 Task: Look for space in Gundlupet, India from 1st July, 2023 to 3rd July, 2023 for 1 adult in price range Rs.5000 to Rs.15000. Place can be private room with 1  bedroom having 1 bed and 1 bathroom. Property type can be house, flat, guest house, hotel. Amenities needed are: wifi, washing machine. Booking option can be shelf check-in. Required host language is English.
Action: Mouse moved to (426, 102)
Screenshot: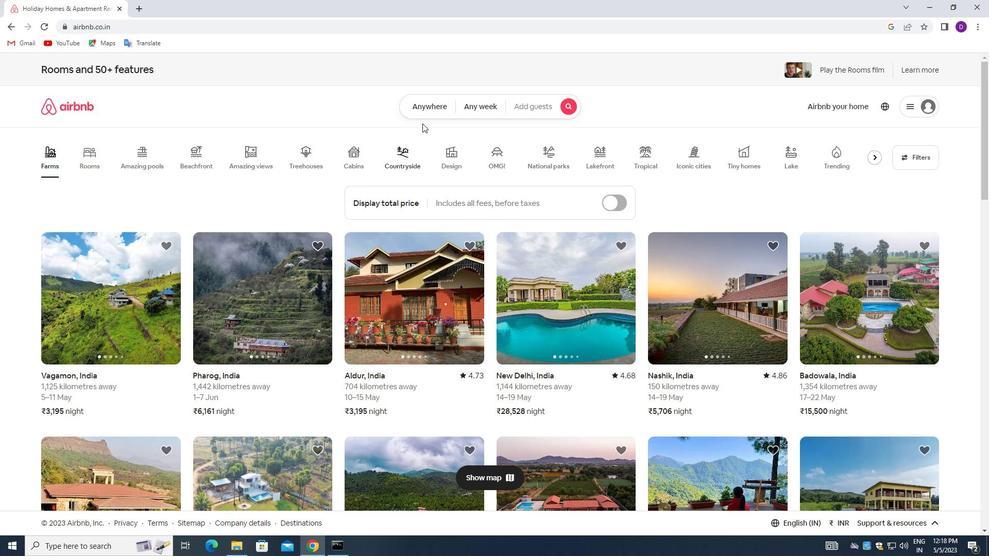 
Action: Mouse pressed left at (426, 102)
Screenshot: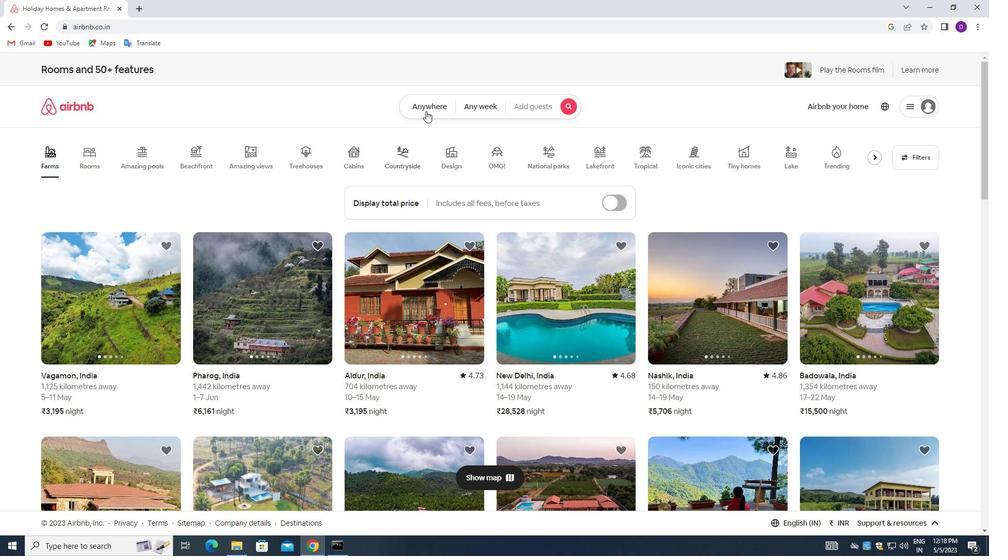 
Action: Mouse moved to (407, 144)
Screenshot: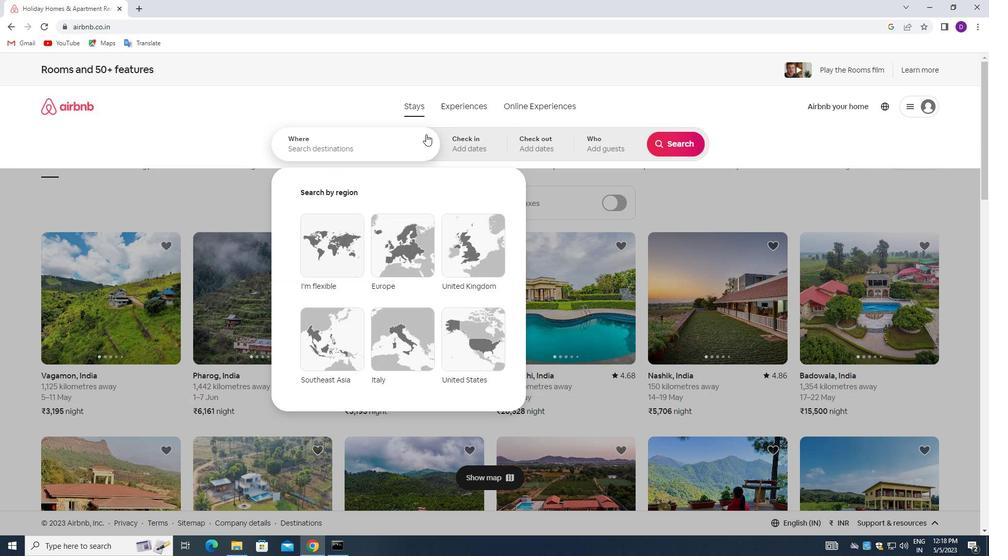 
Action: Mouse pressed left at (407, 144)
Screenshot: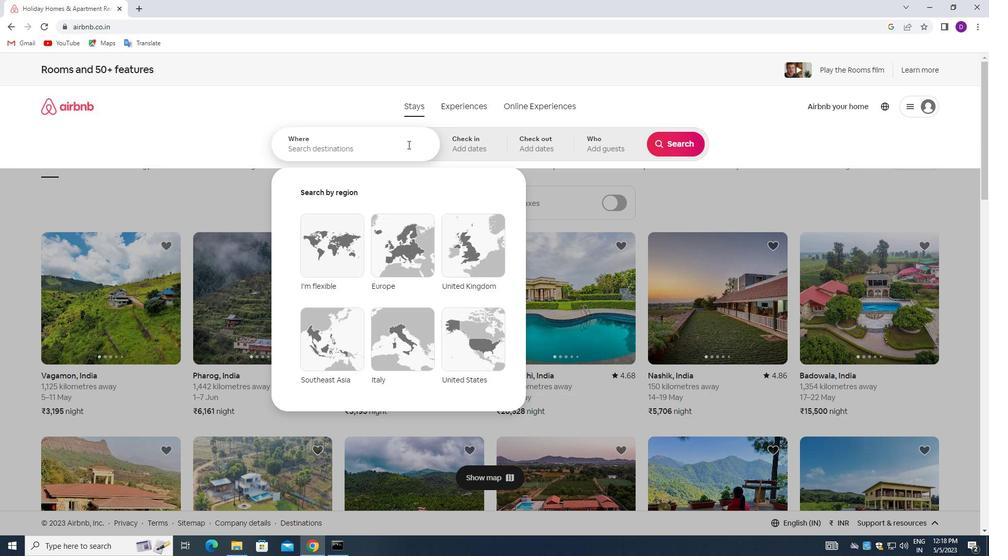 
Action: Mouse moved to (195, 129)
Screenshot: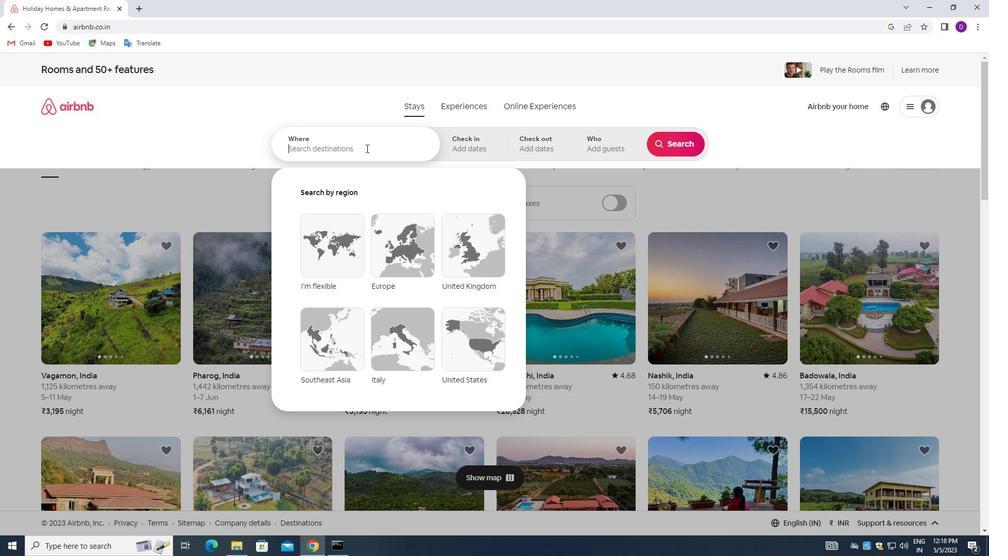 
Action: Key pressed <Key.shift_r>Gundlupet,<Key.space><Key.shift>INDIA<Key.enter>
Screenshot: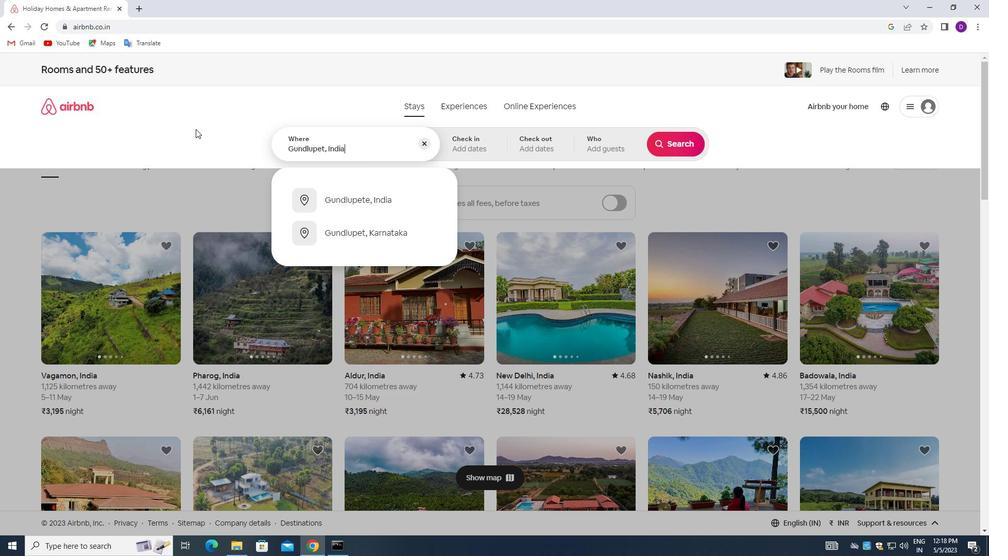 
Action: Mouse moved to (673, 233)
Screenshot: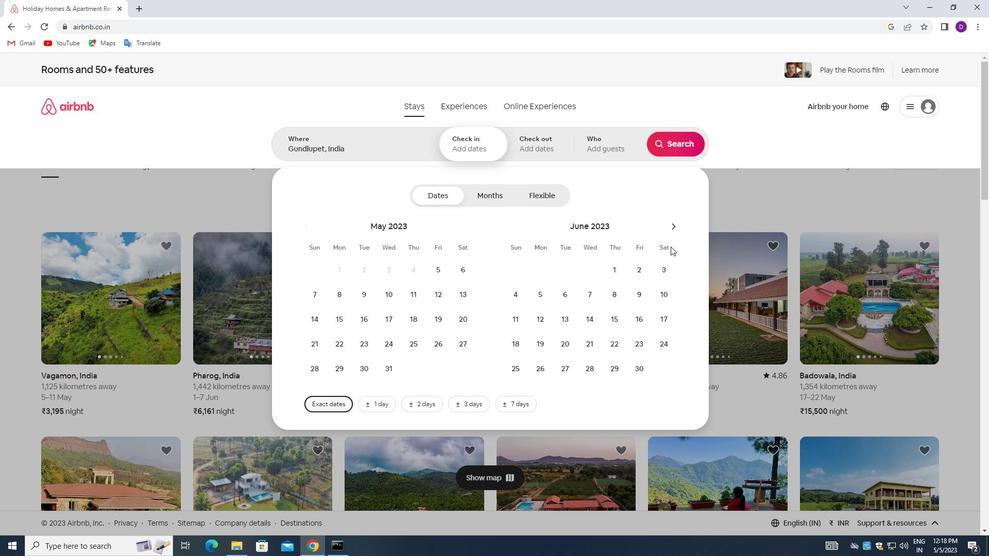 
Action: Mouse pressed left at (673, 233)
Screenshot: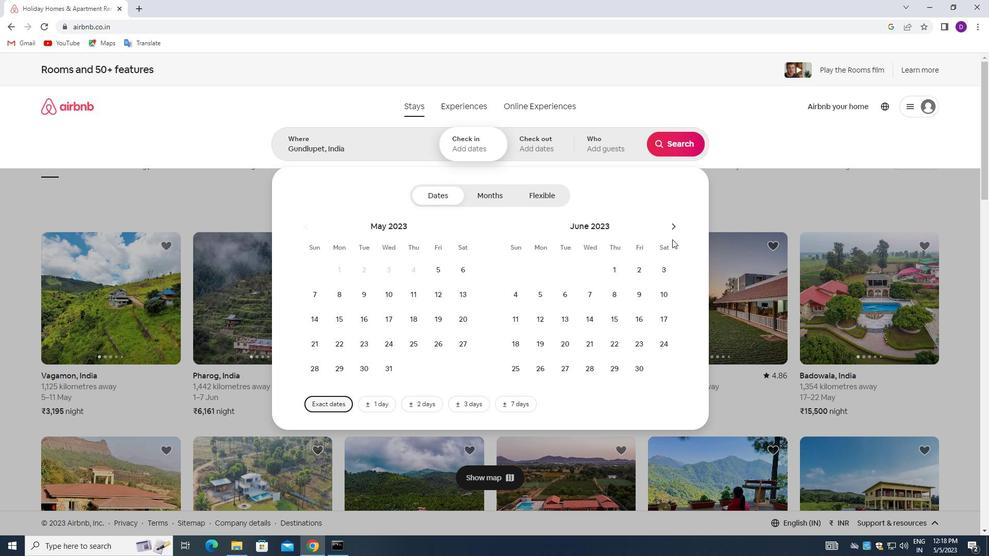 
Action: Mouse moved to (667, 262)
Screenshot: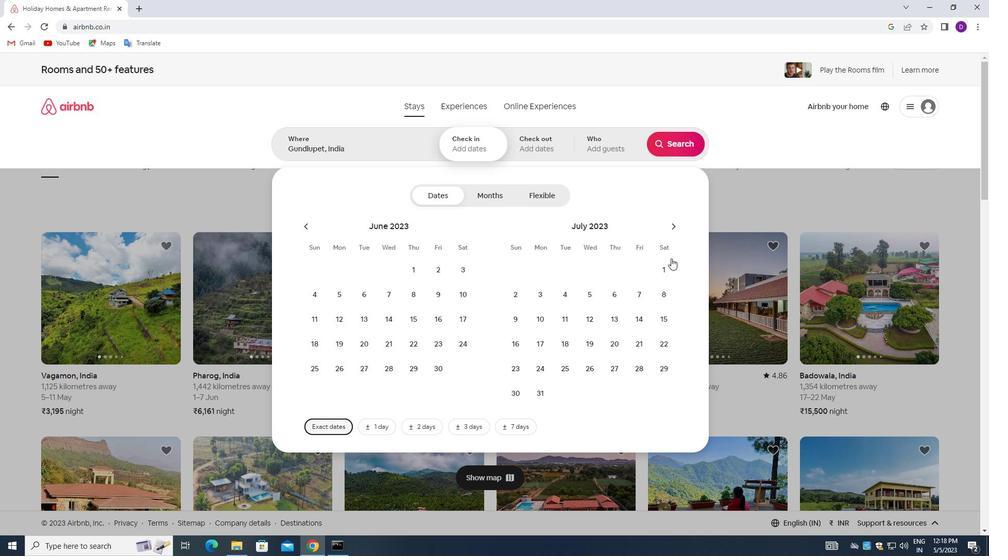 
Action: Mouse pressed left at (667, 262)
Screenshot: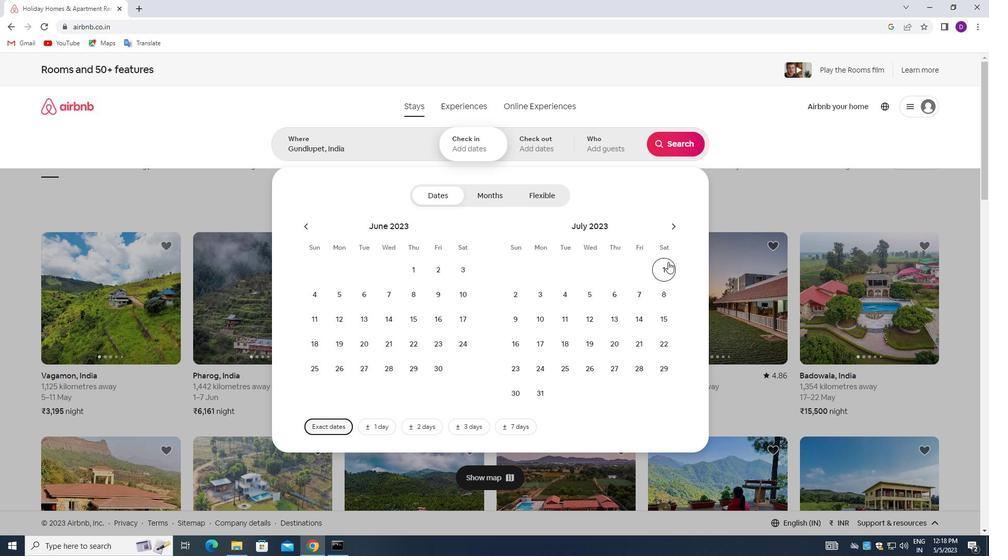 
Action: Mouse moved to (548, 294)
Screenshot: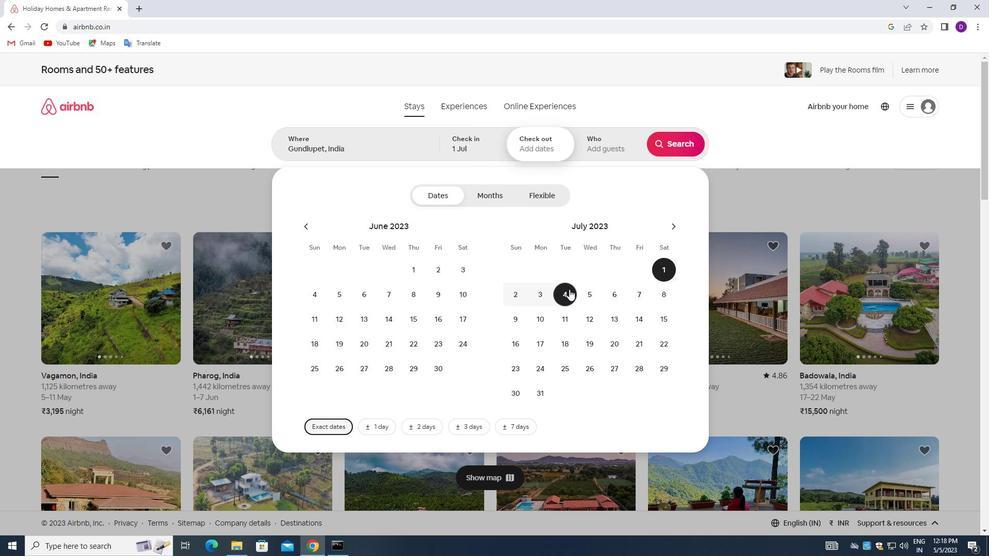 
Action: Mouse pressed left at (548, 294)
Screenshot: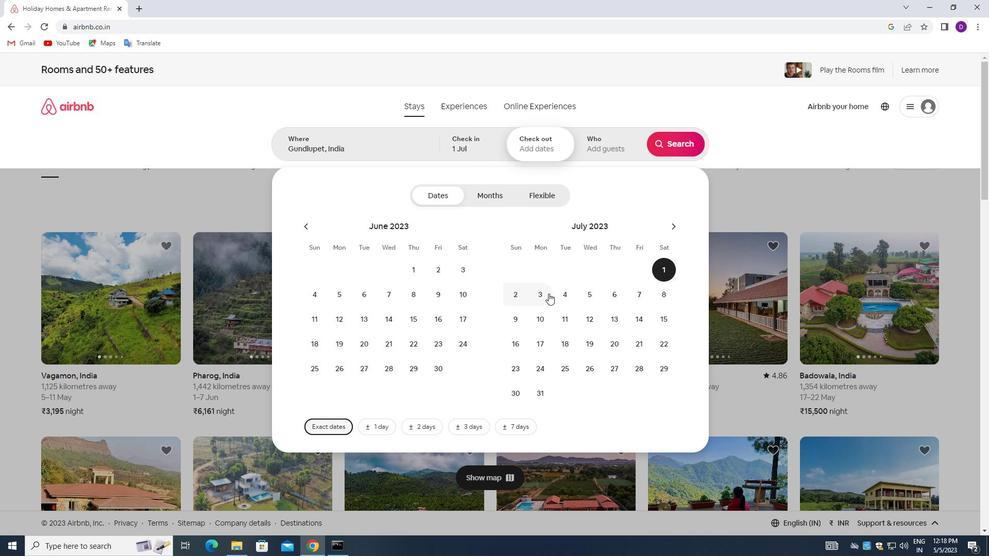 
Action: Mouse moved to (597, 146)
Screenshot: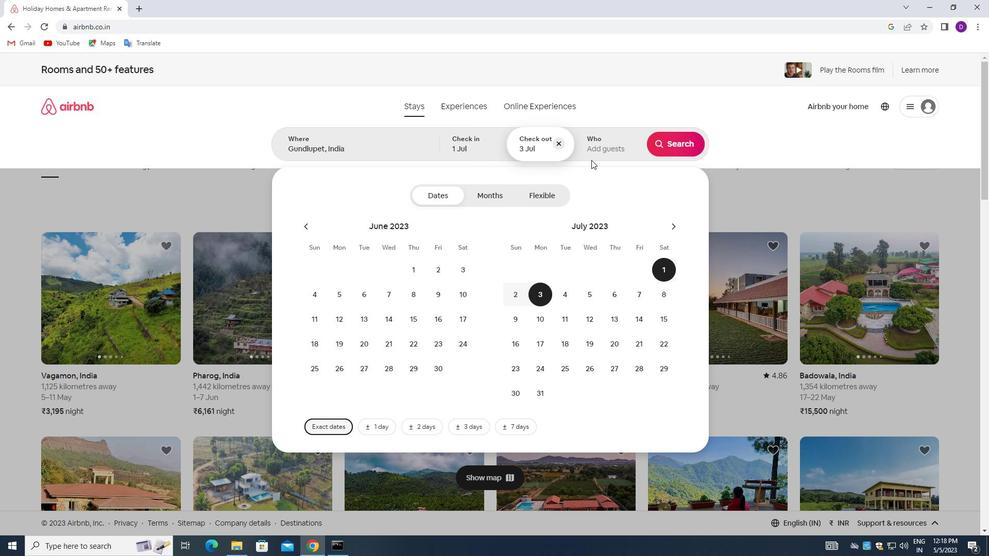 
Action: Mouse pressed left at (597, 146)
Screenshot: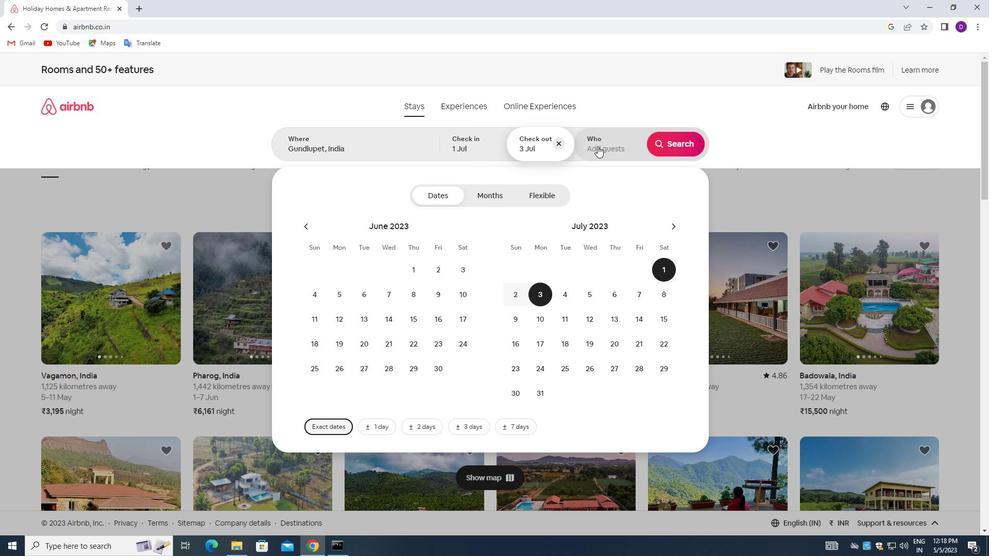 
Action: Mouse moved to (680, 202)
Screenshot: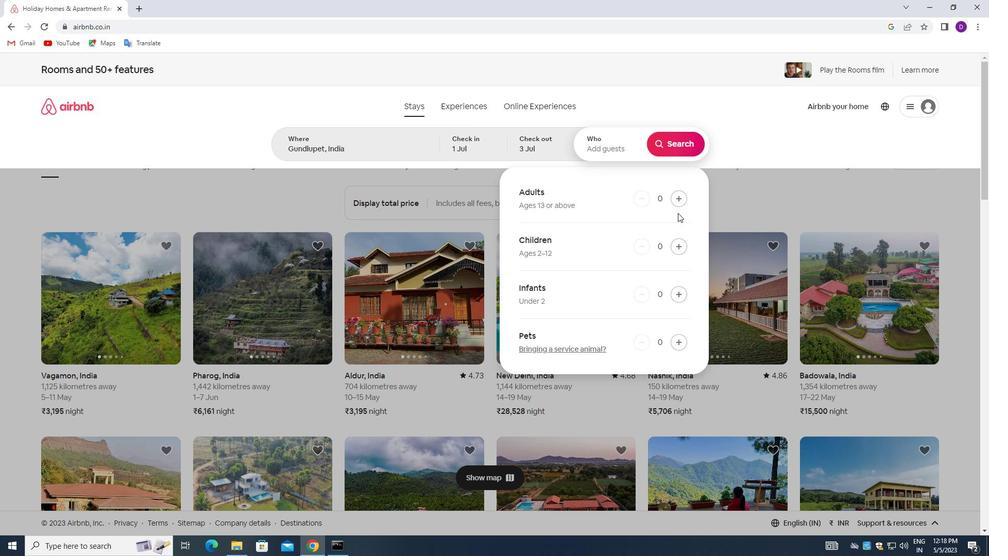 
Action: Mouse pressed left at (680, 202)
Screenshot: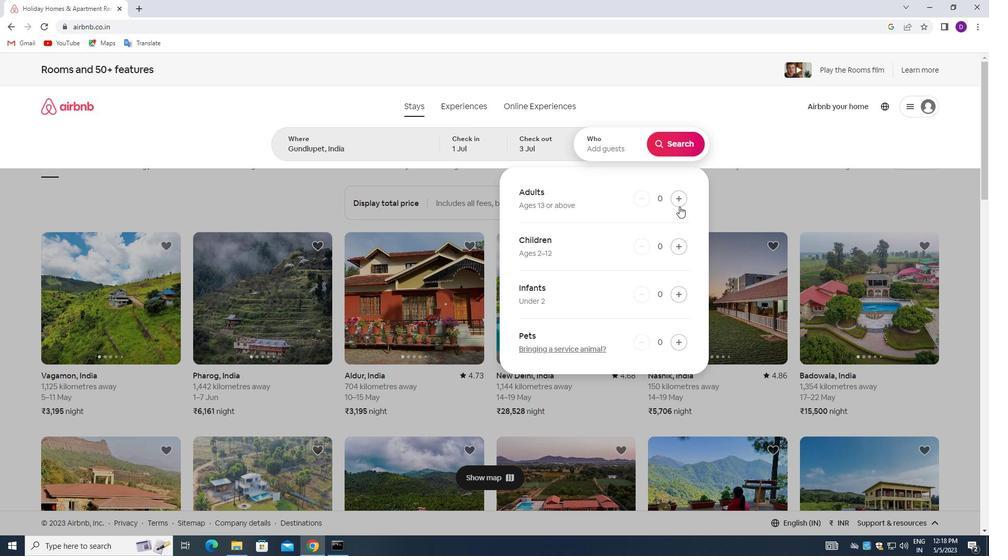 
Action: Mouse moved to (682, 139)
Screenshot: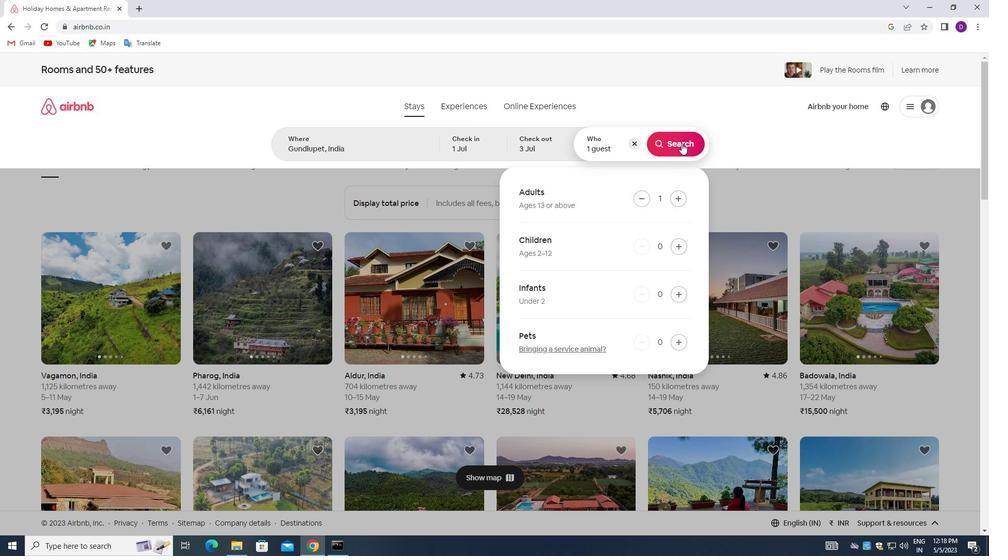 
Action: Mouse pressed left at (682, 139)
Screenshot: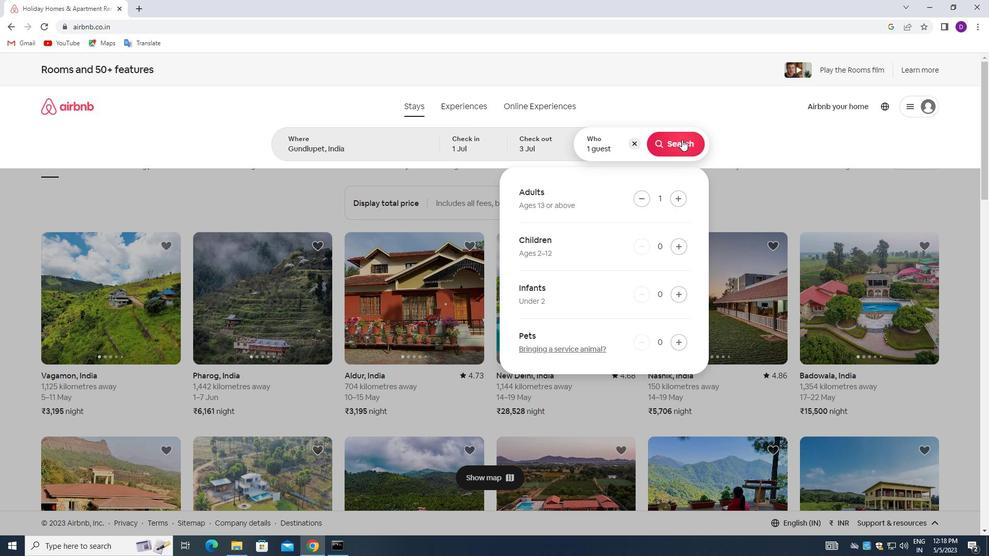 
Action: Mouse moved to (938, 111)
Screenshot: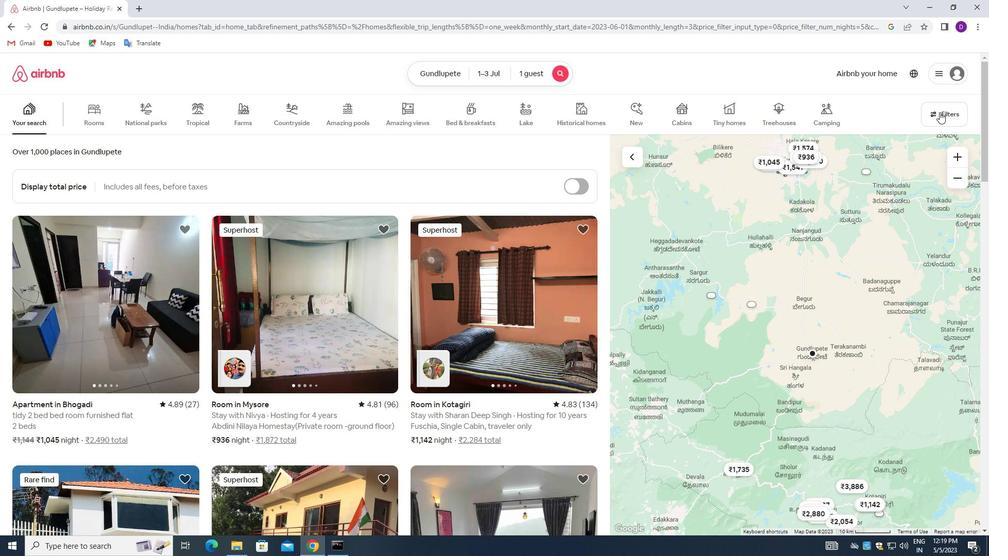 
Action: Mouse pressed left at (938, 111)
Screenshot: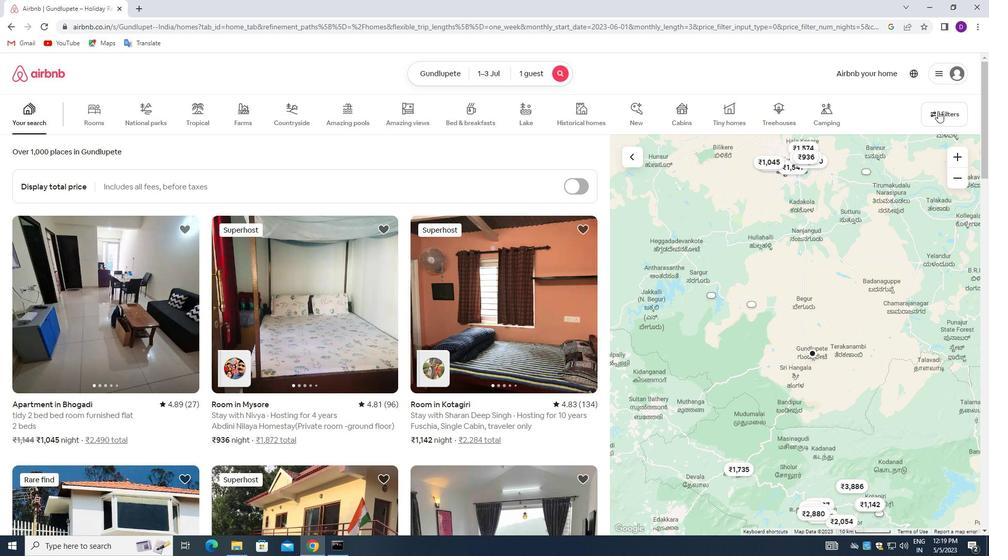 
Action: Mouse moved to (363, 369)
Screenshot: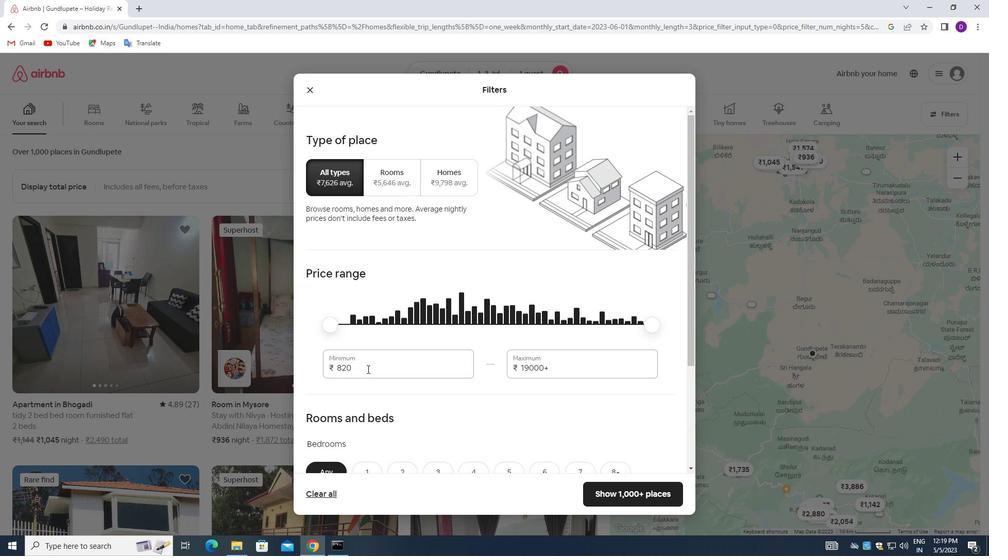 
Action: Mouse pressed left at (363, 369)
Screenshot: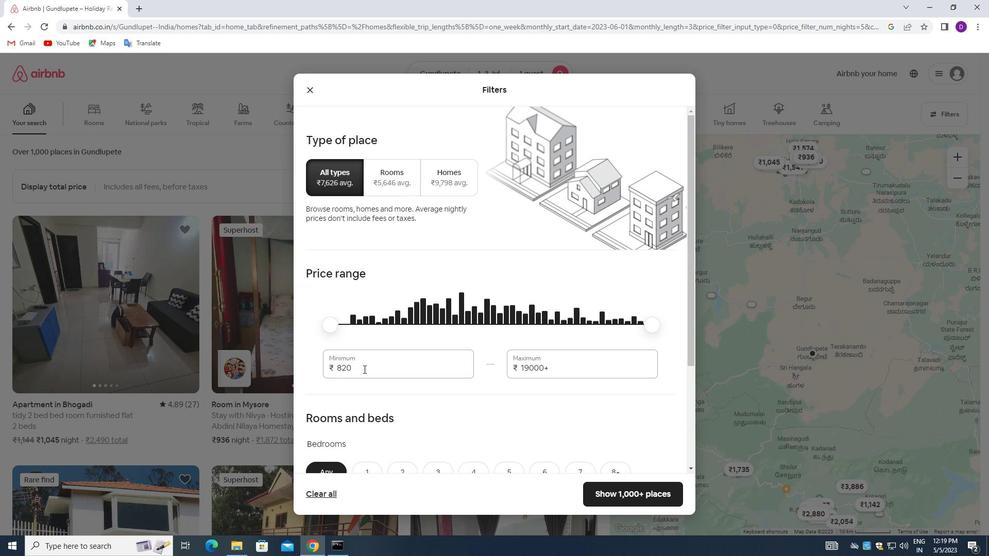 
Action: Mouse pressed left at (363, 369)
Screenshot: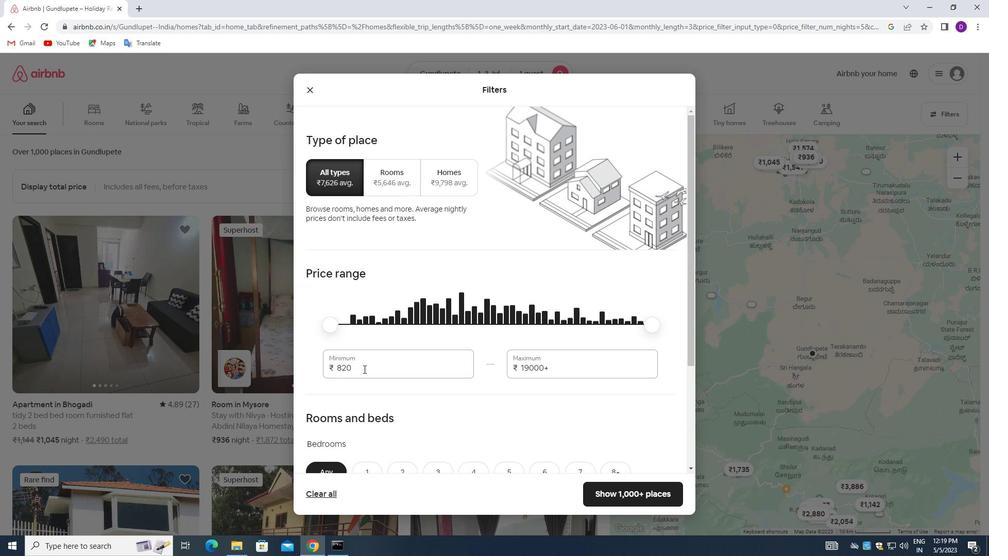 
Action: Key pressed 5000<Key.tab>15000
Screenshot: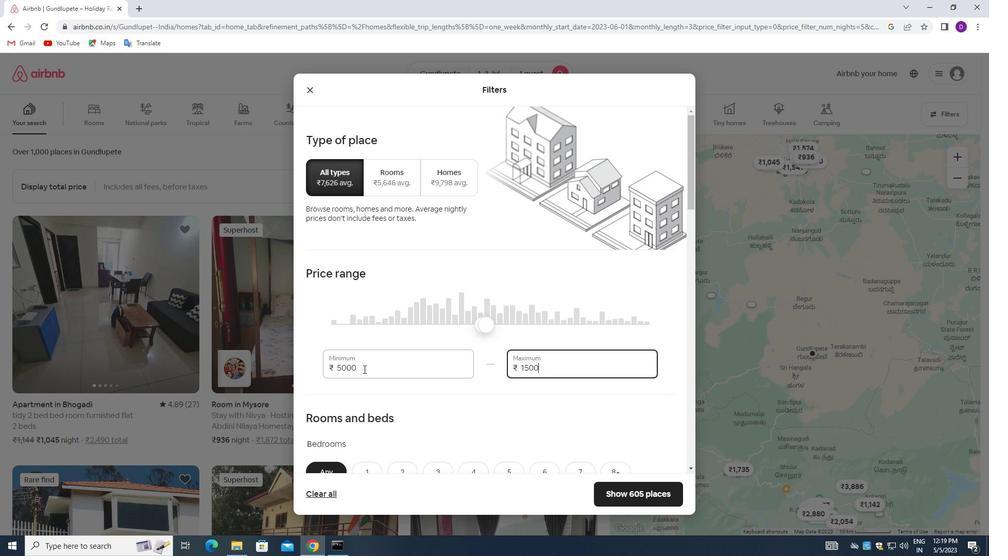 
Action: Mouse moved to (476, 402)
Screenshot: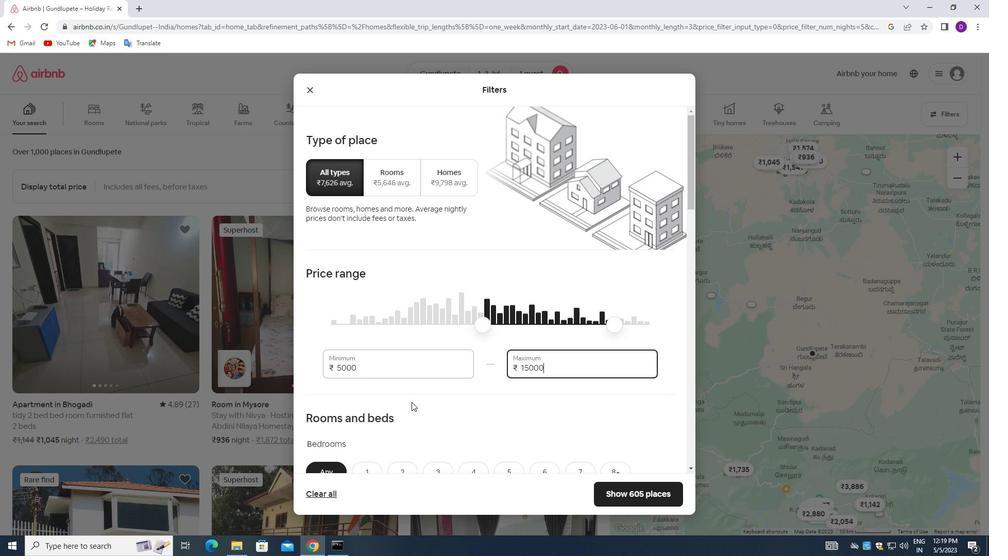
Action: Mouse scrolled (476, 401) with delta (0, 0)
Screenshot: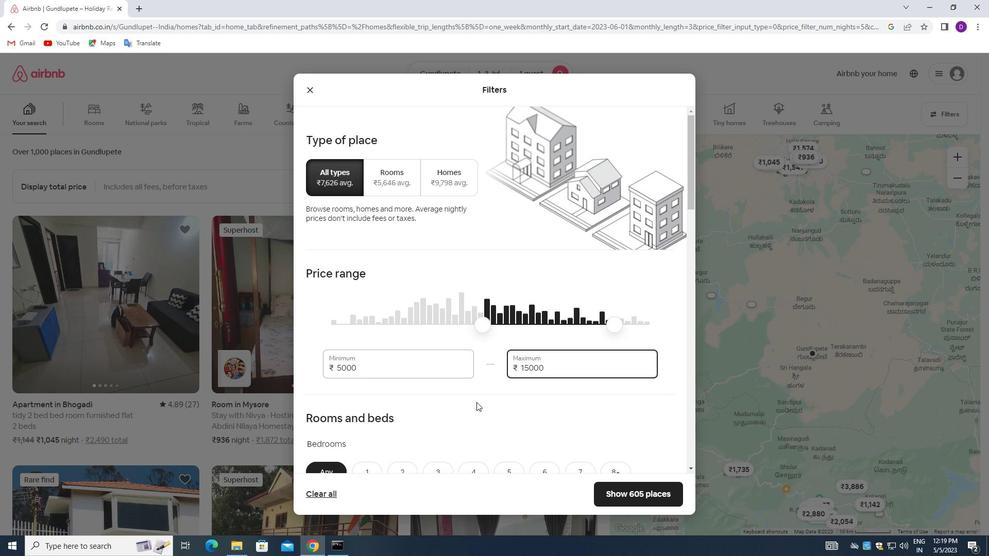
Action: Mouse moved to (477, 402)
Screenshot: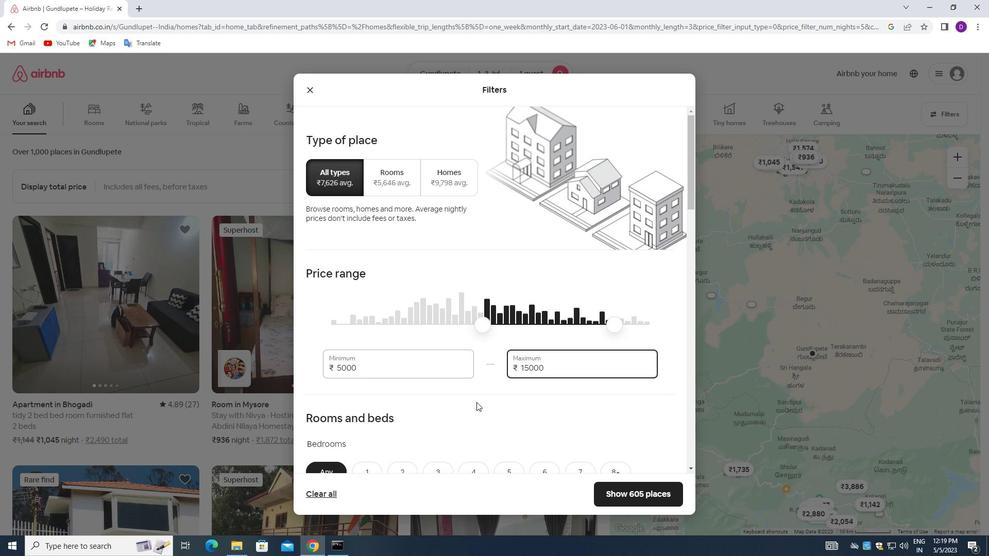 
Action: Mouse scrolled (477, 401) with delta (0, 0)
Screenshot: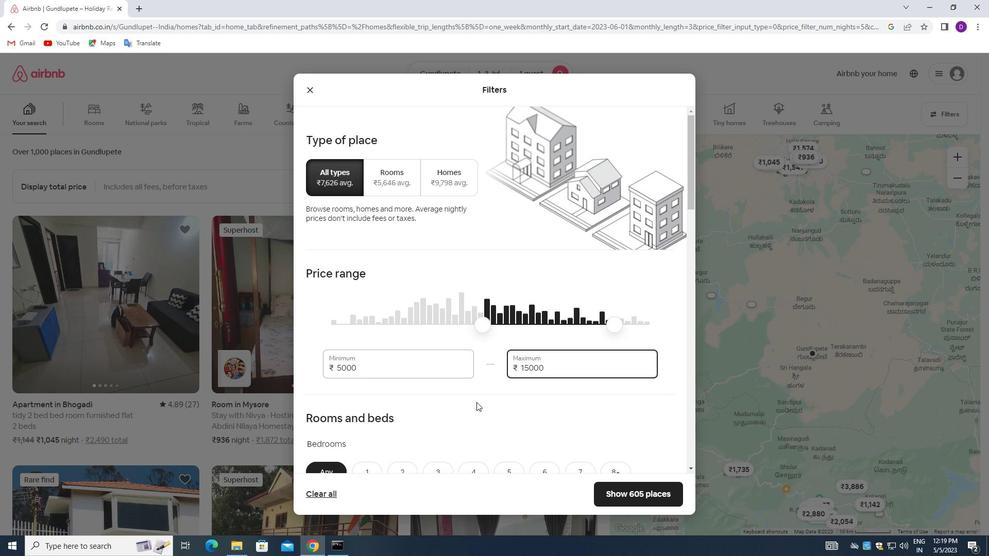 
Action: Mouse moved to (380, 378)
Screenshot: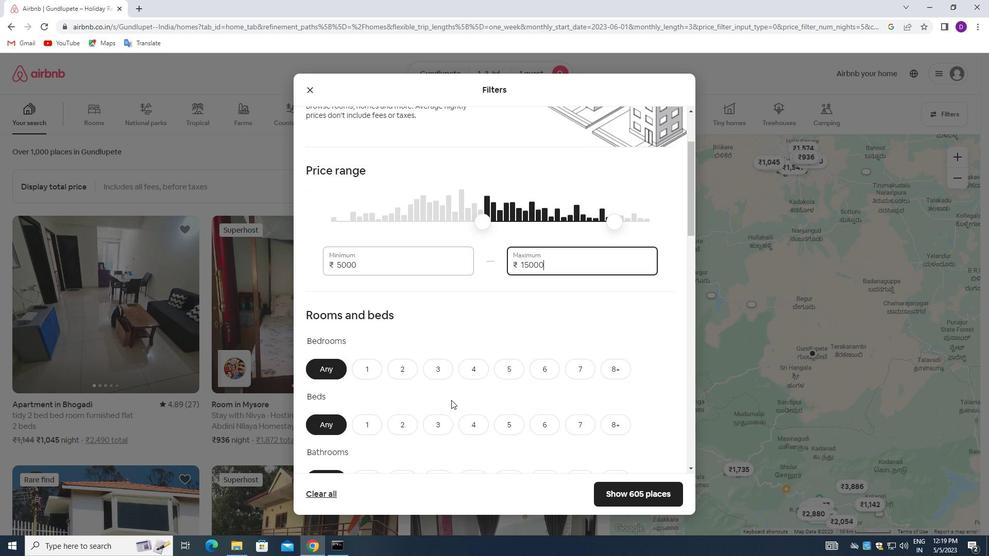 
Action: Mouse scrolled (380, 377) with delta (0, 0)
Screenshot: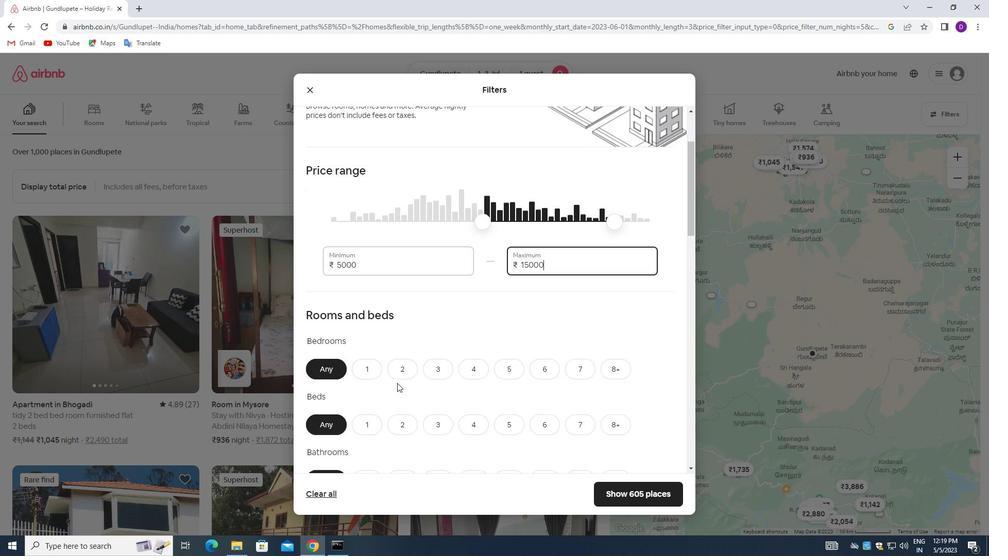 
Action: Mouse moved to (365, 314)
Screenshot: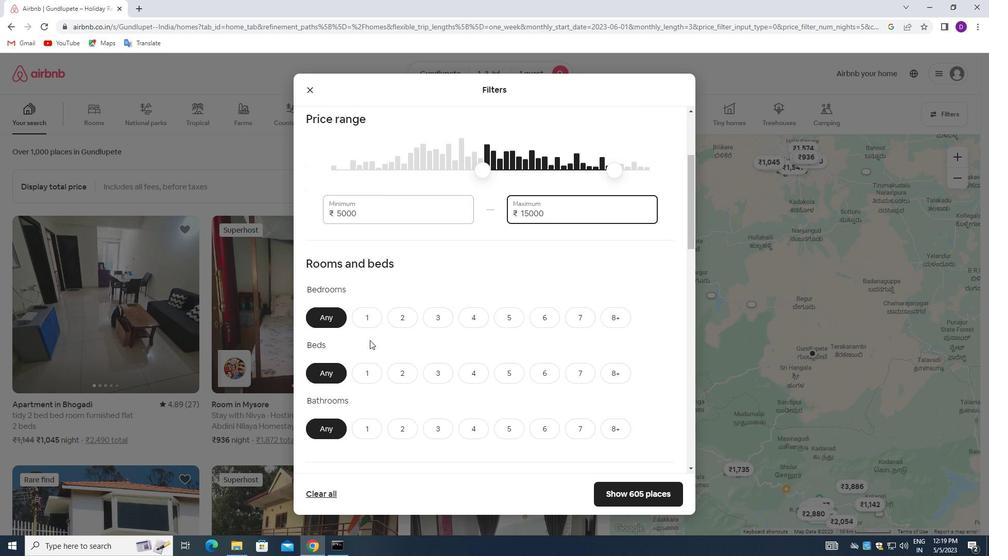 
Action: Mouse pressed left at (365, 314)
Screenshot: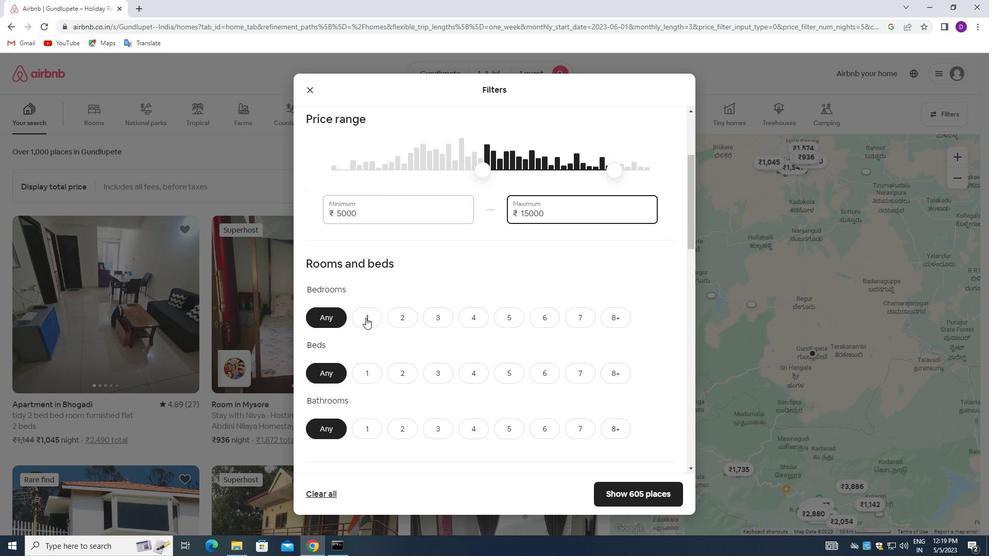 
Action: Mouse moved to (373, 373)
Screenshot: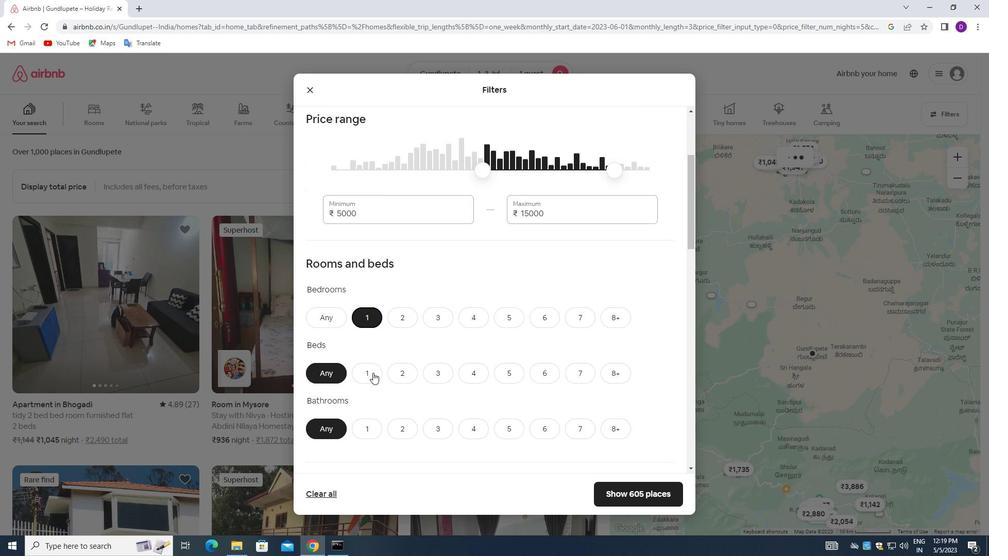 
Action: Mouse pressed left at (373, 373)
Screenshot: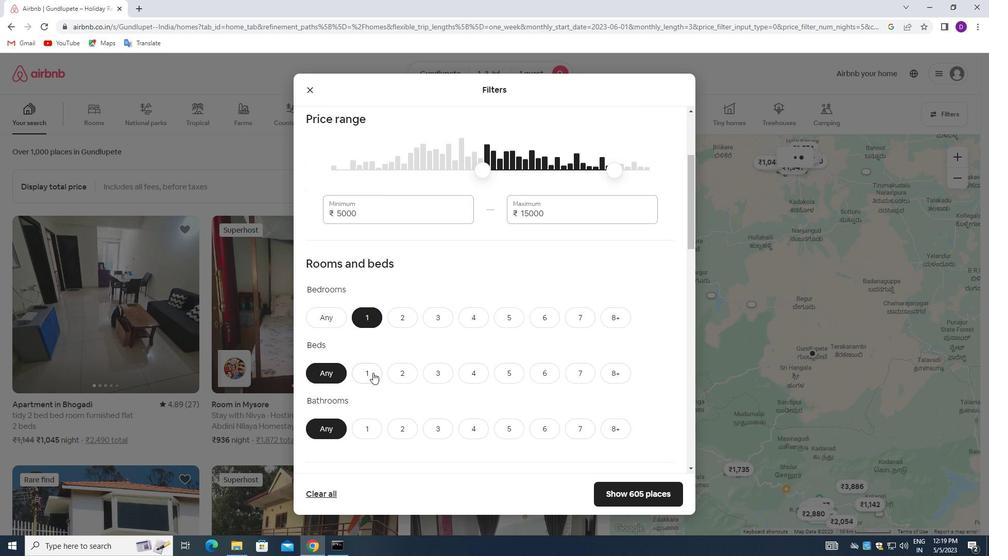 
Action: Mouse moved to (369, 431)
Screenshot: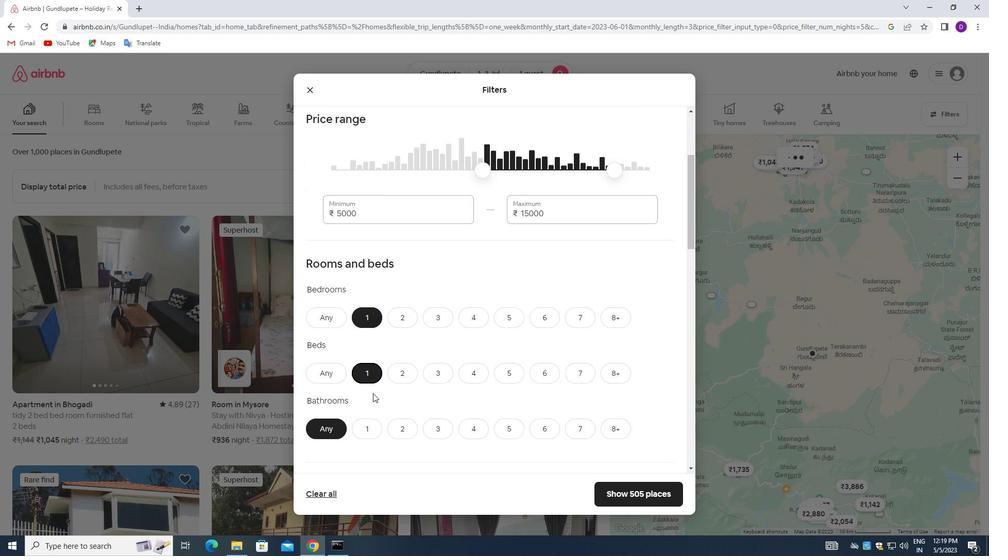 
Action: Mouse pressed left at (369, 431)
Screenshot: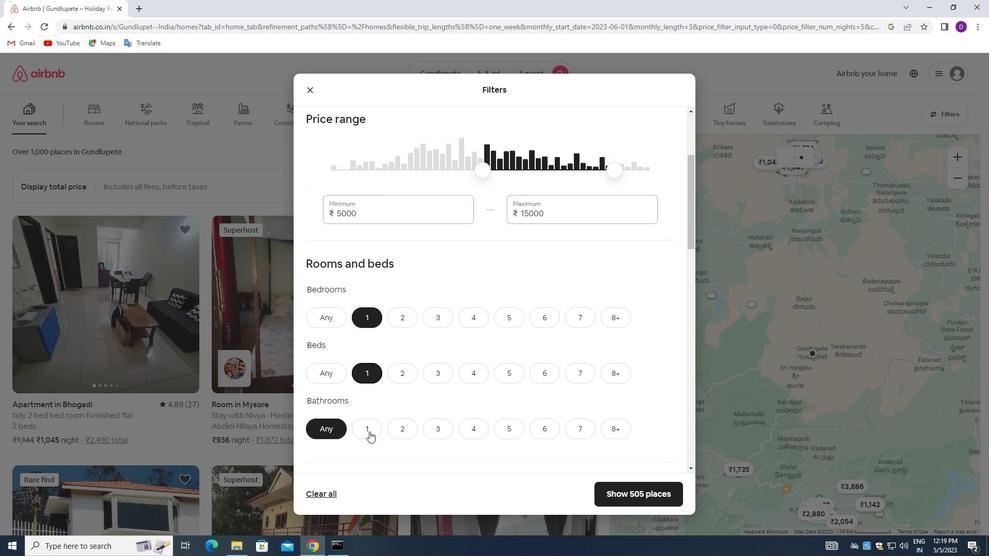 
Action: Mouse moved to (462, 328)
Screenshot: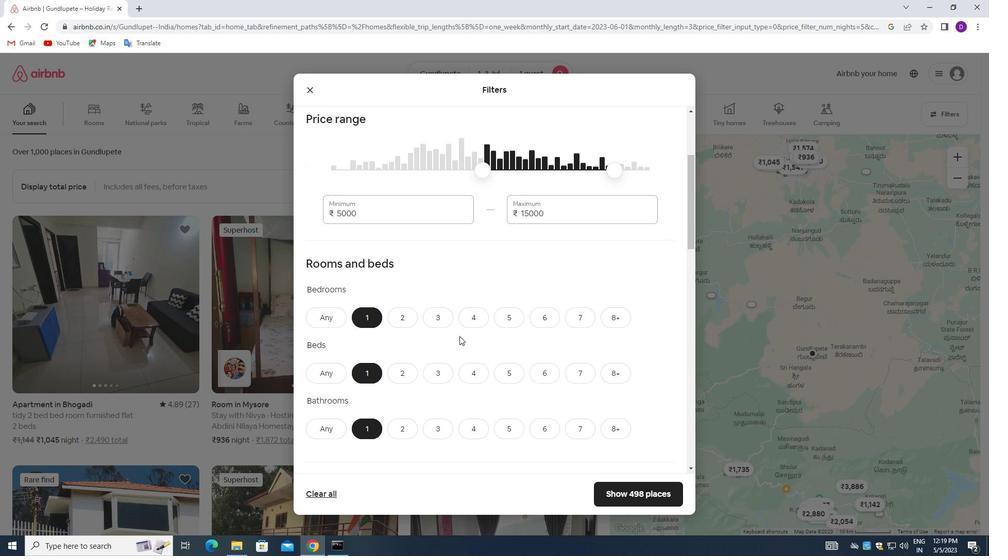 
Action: Mouse scrolled (462, 327) with delta (0, 0)
Screenshot: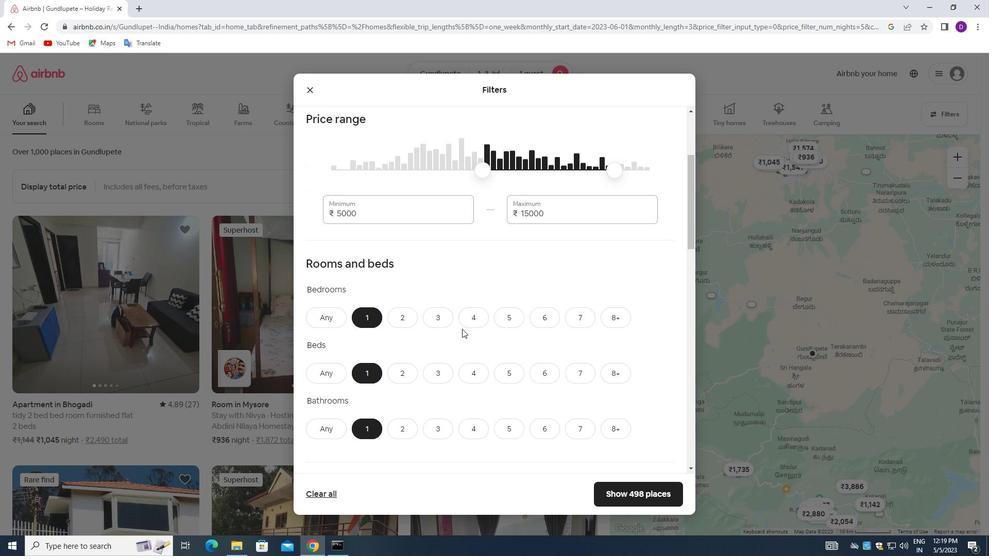 
Action: Mouse scrolled (462, 327) with delta (0, 0)
Screenshot: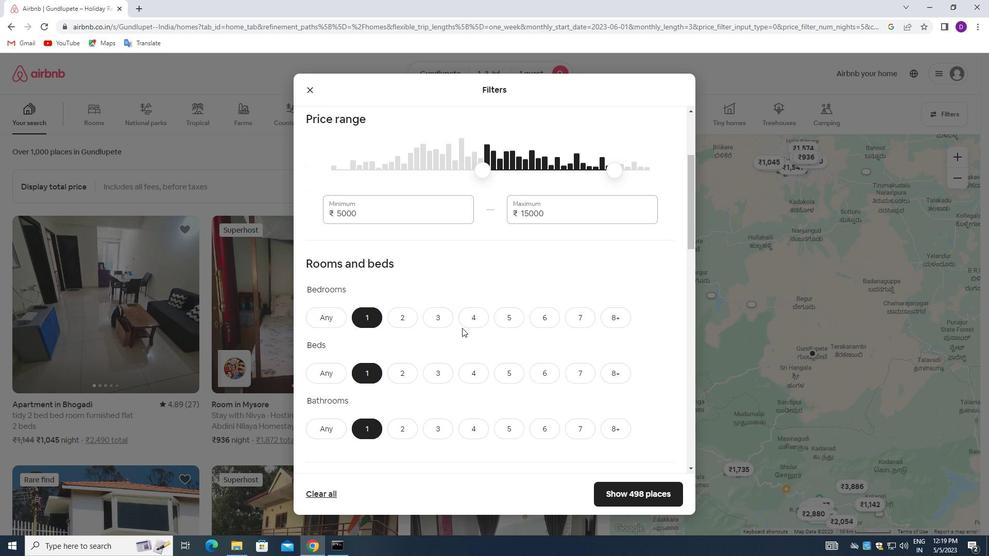 
Action: Mouse moved to (456, 319)
Screenshot: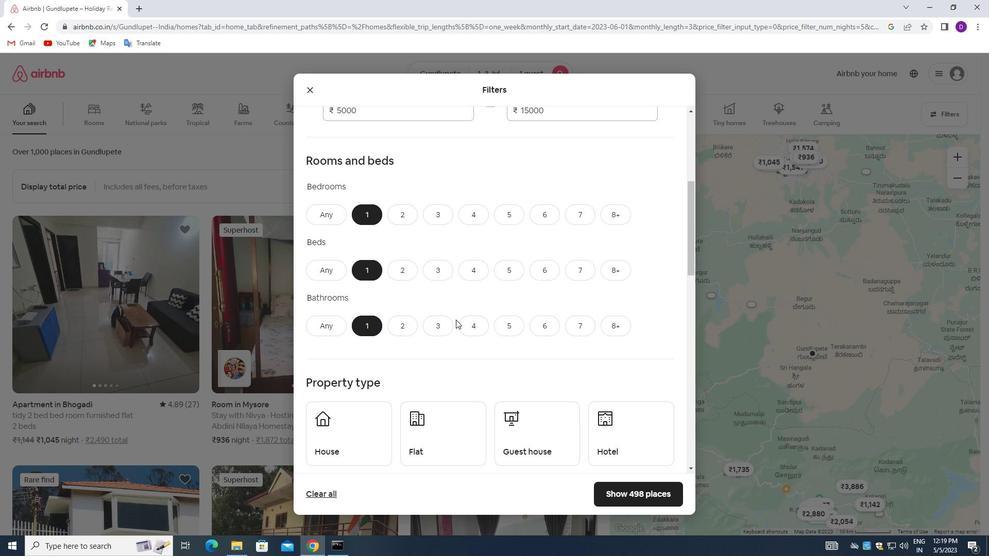 
Action: Mouse scrolled (456, 319) with delta (0, 0)
Screenshot: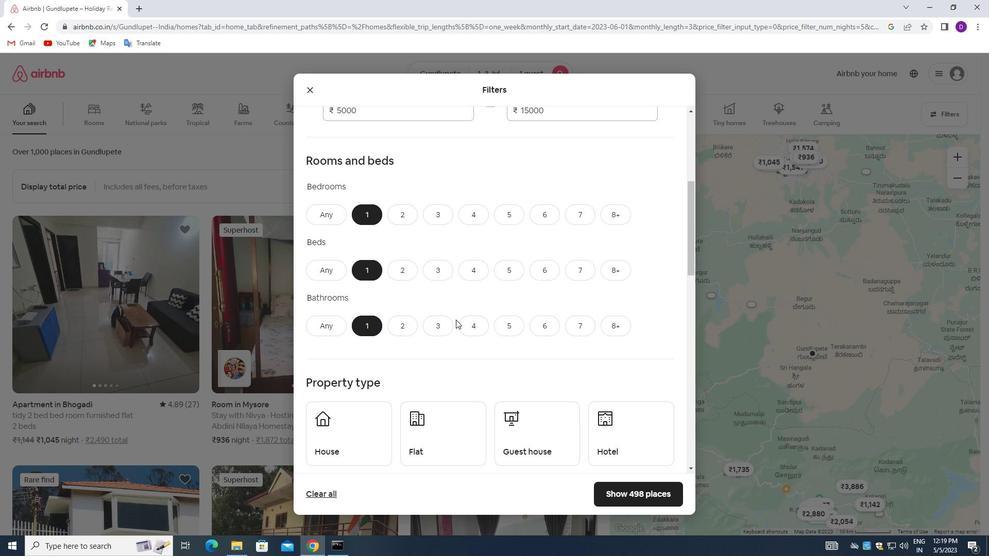 
Action: Mouse scrolled (456, 319) with delta (0, 0)
Screenshot: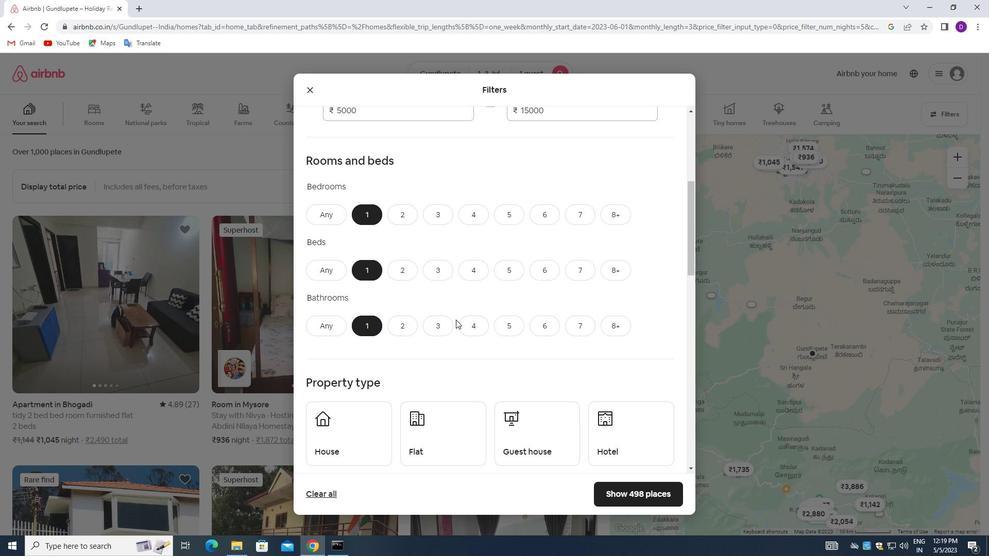 
Action: Mouse moved to (365, 323)
Screenshot: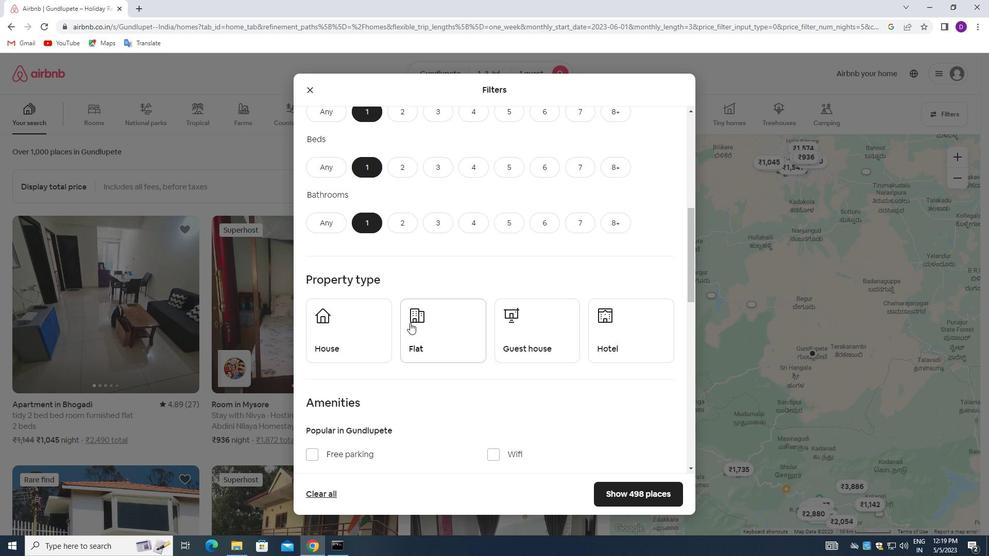 
Action: Mouse pressed left at (365, 323)
Screenshot: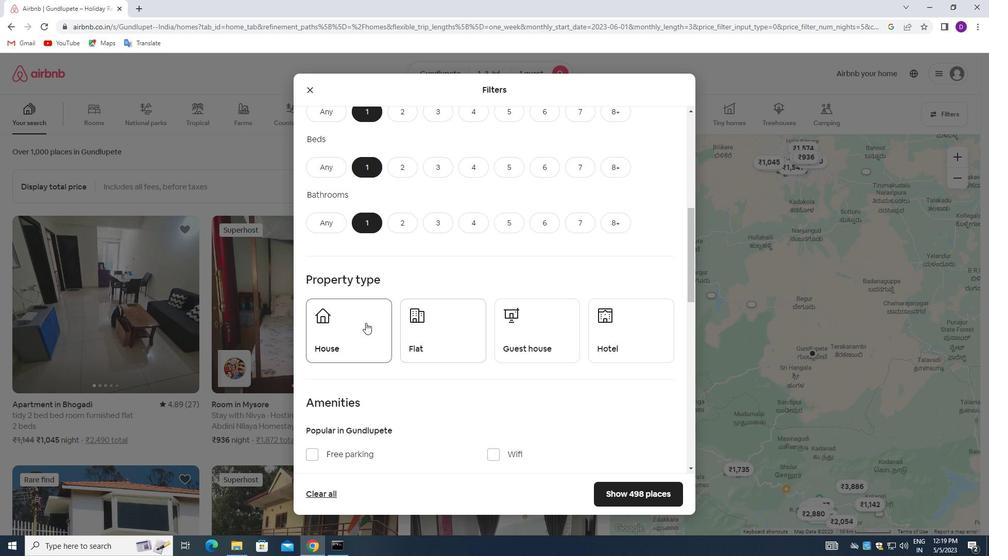 
Action: Mouse moved to (439, 330)
Screenshot: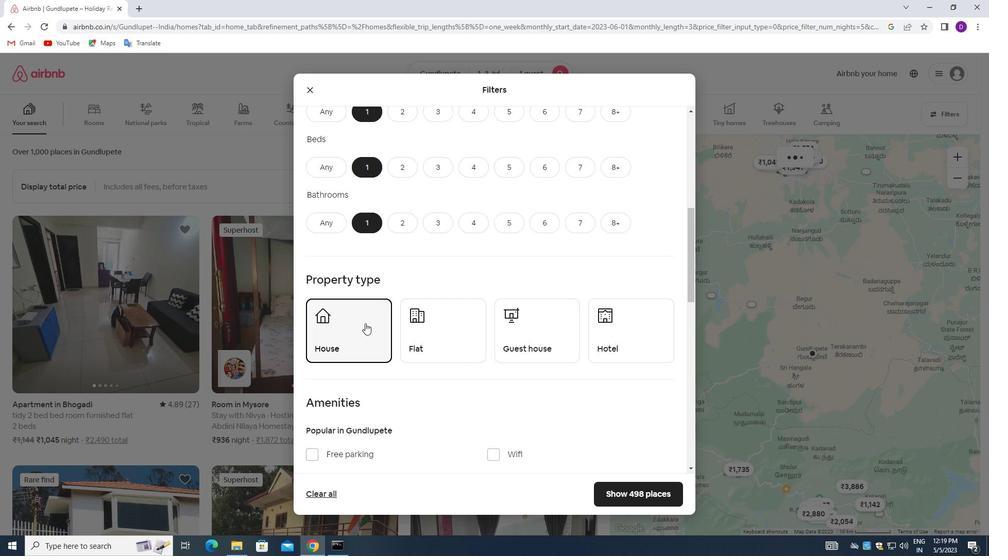 
Action: Mouse pressed left at (439, 330)
Screenshot: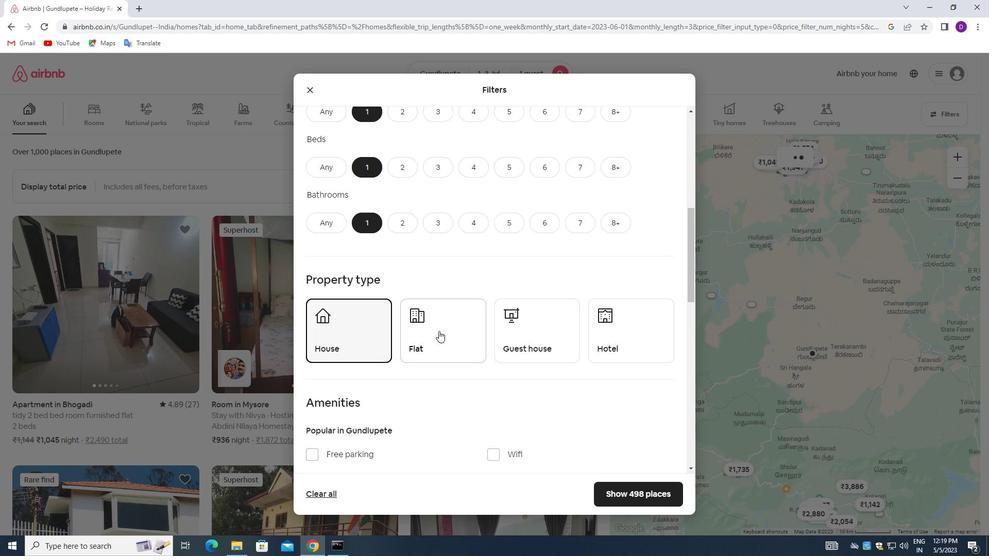 
Action: Mouse moved to (545, 326)
Screenshot: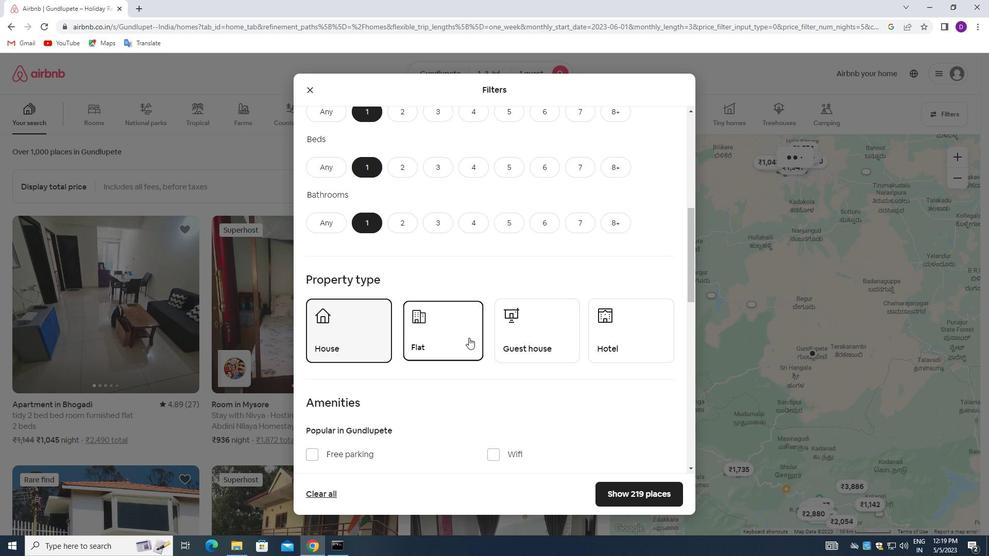 
Action: Mouse pressed left at (545, 326)
Screenshot: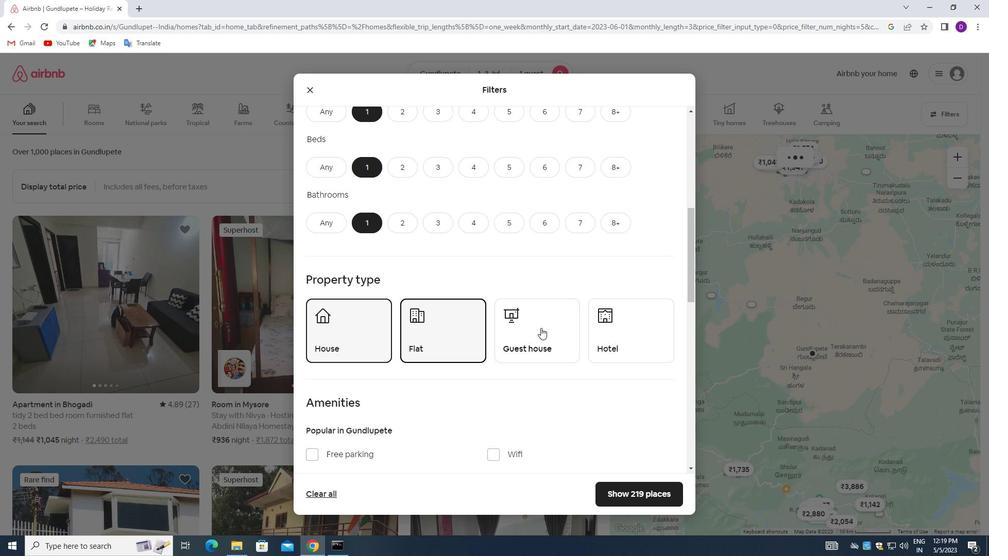 
Action: Mouse moved to (622, 328)
Screenshot: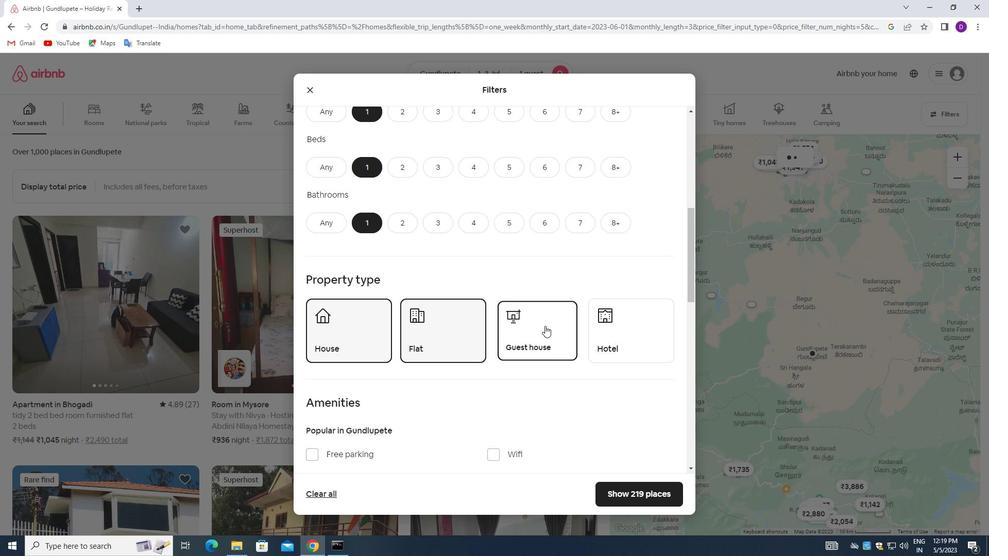 
Action: Mouse pressed left at (622, 328)
Screenshot: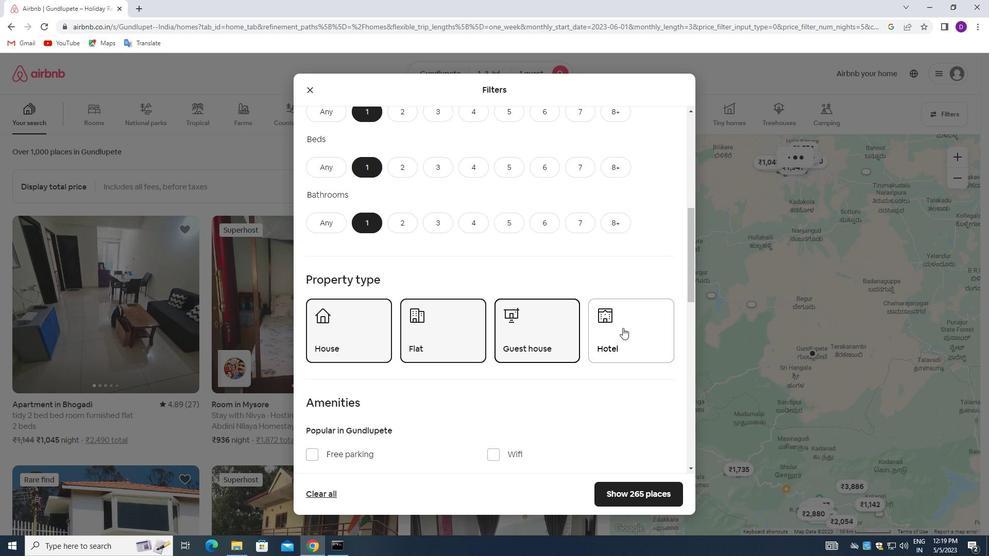 
Action: Mouse moved to (483, 349)
Screenshot: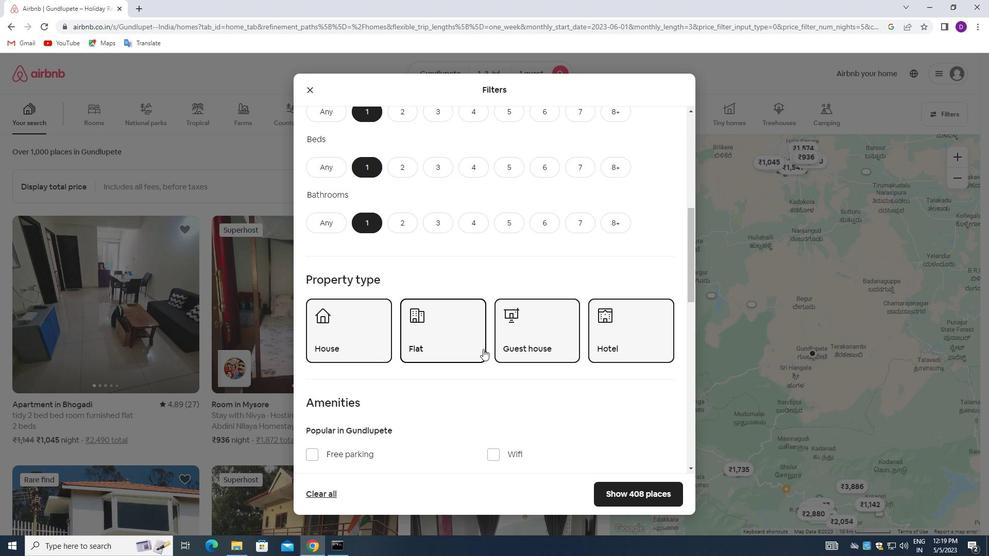 
Action: Mouse scrolled (483, 349) with delta (0, 0)
Screenshot: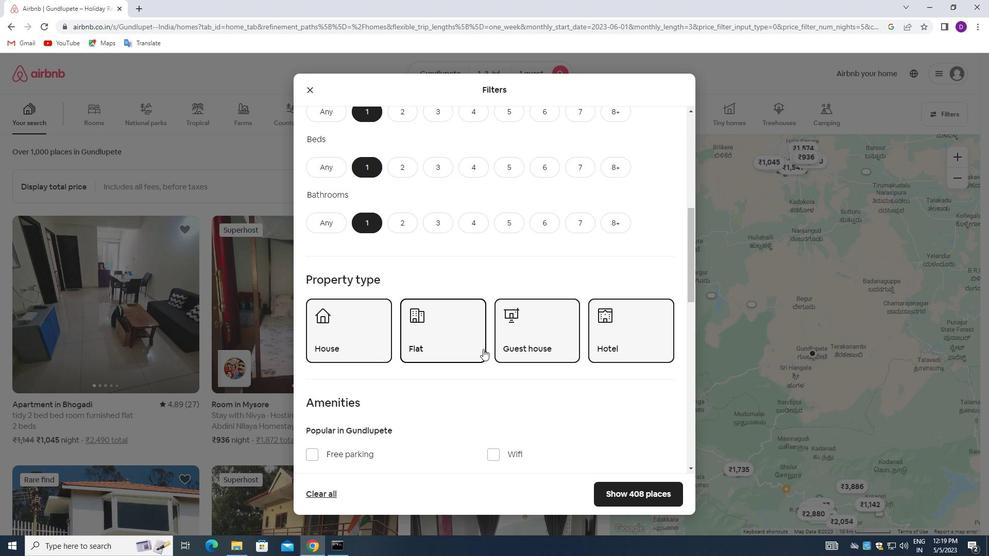 
Action: Mouse moved to (483, 353)
Screenshot: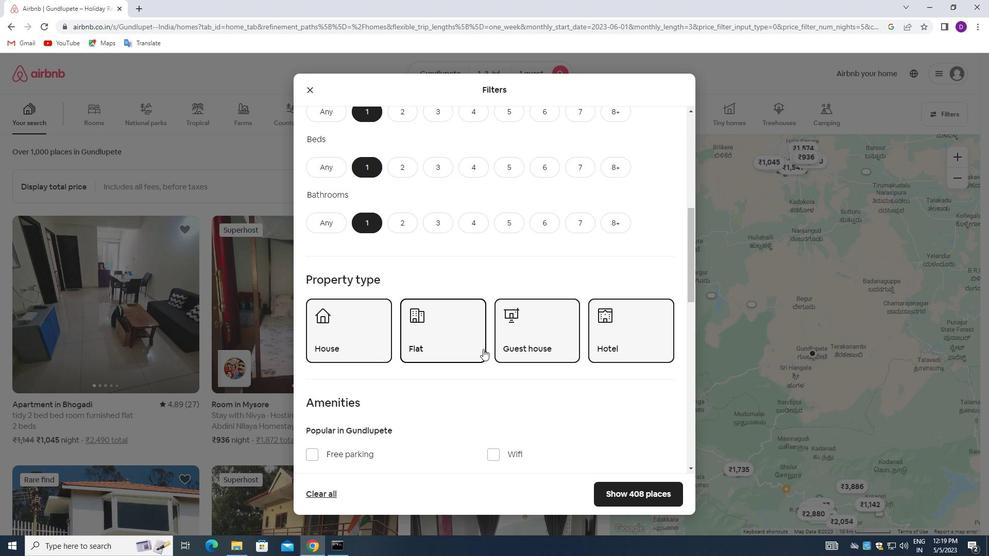 
Action: Mouse scrolled (483, 353) with delta (0, 0)
Screenshot: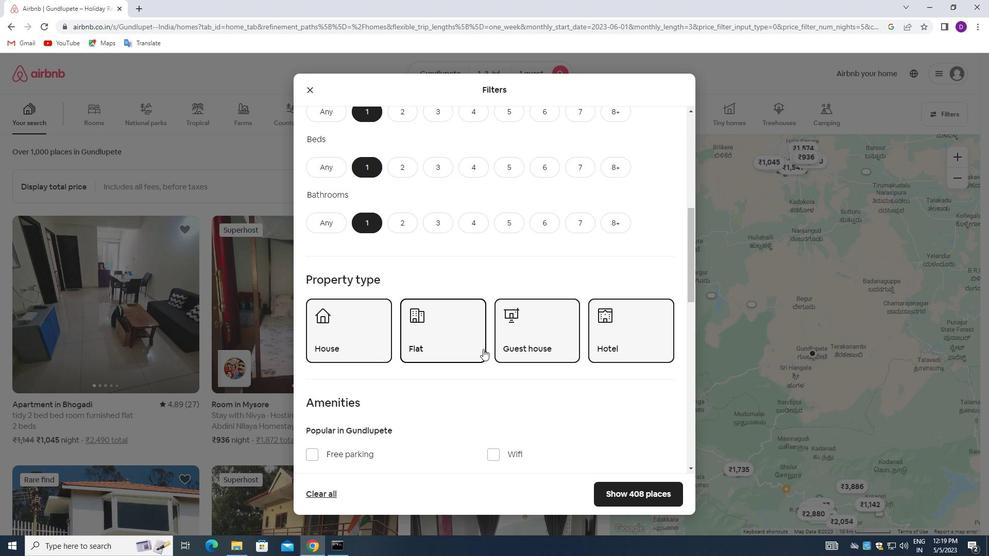 
Action: Mouse moved to (482, 355)
Screenshot: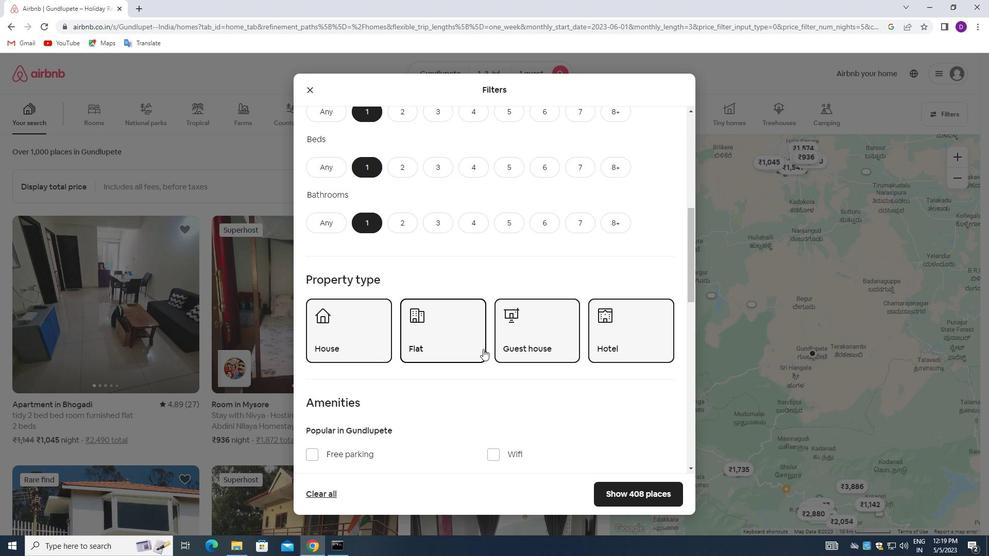 
Action: Mouse scrolled (482, 354) with delta (0, 0)
Screenshot: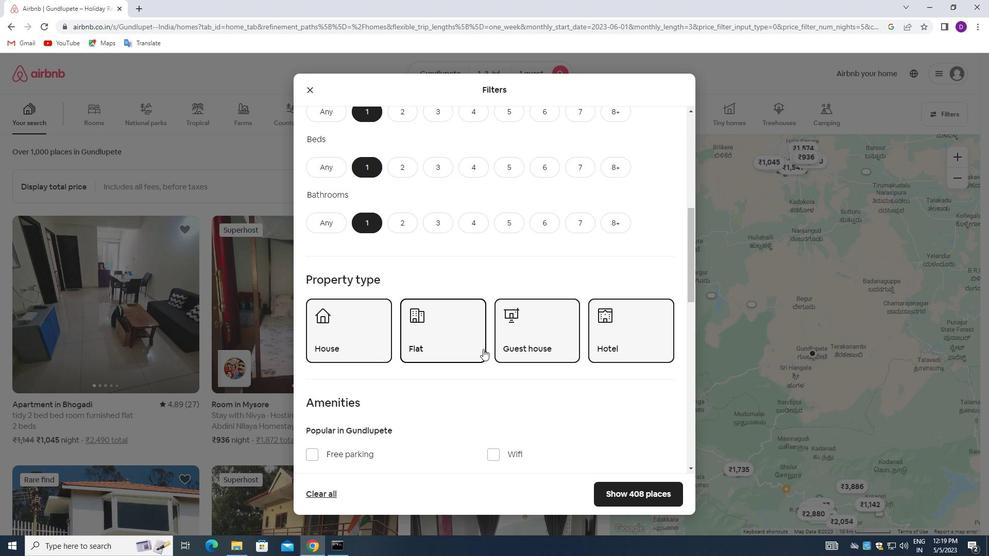 
Action: Mouse moved to (492, 302)
Screenshot: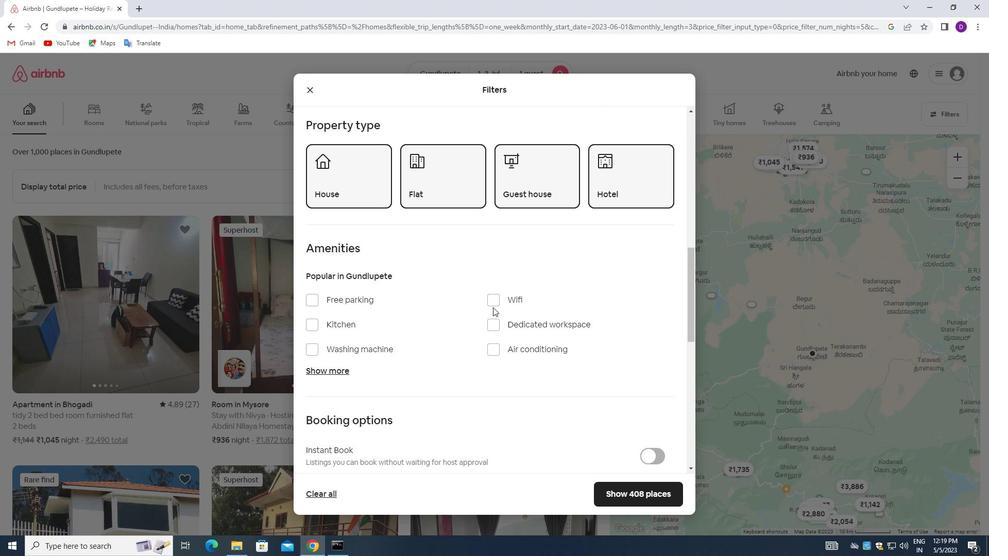 
Action: Mouse pressed left at (492, 302)
Screenshot: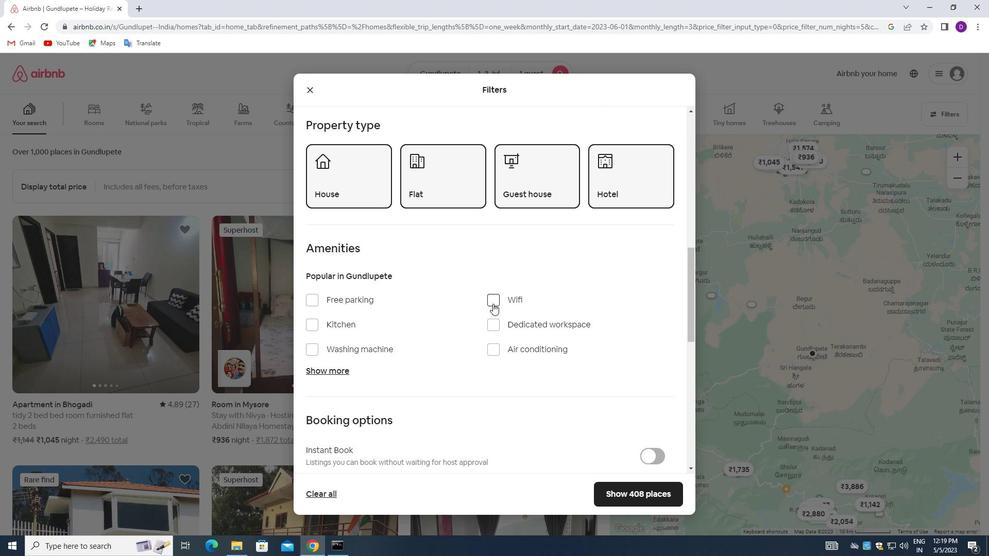 
Action: Mouse moved to (315, 348)
Screenshot: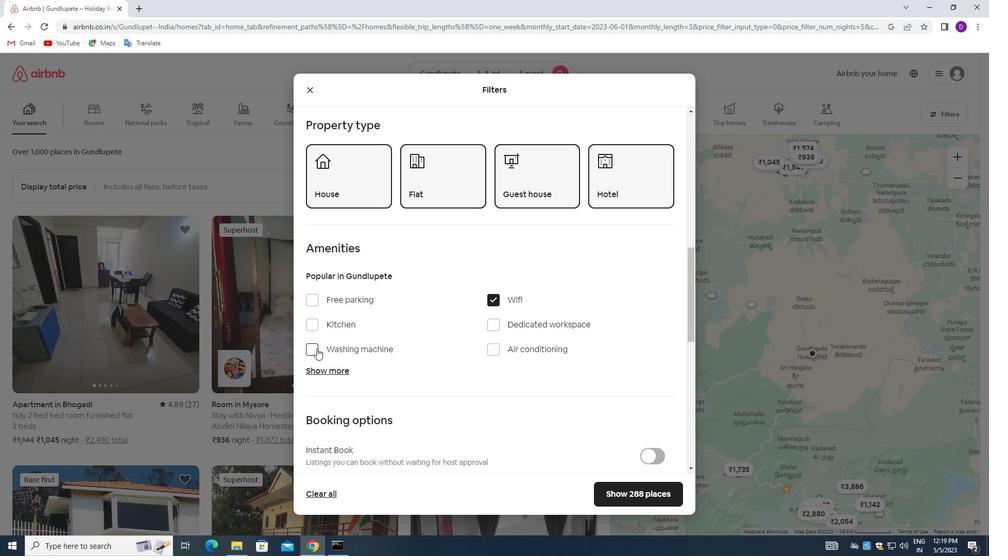 
Action: Mouse pressed left at (315, 348)
Screenshot: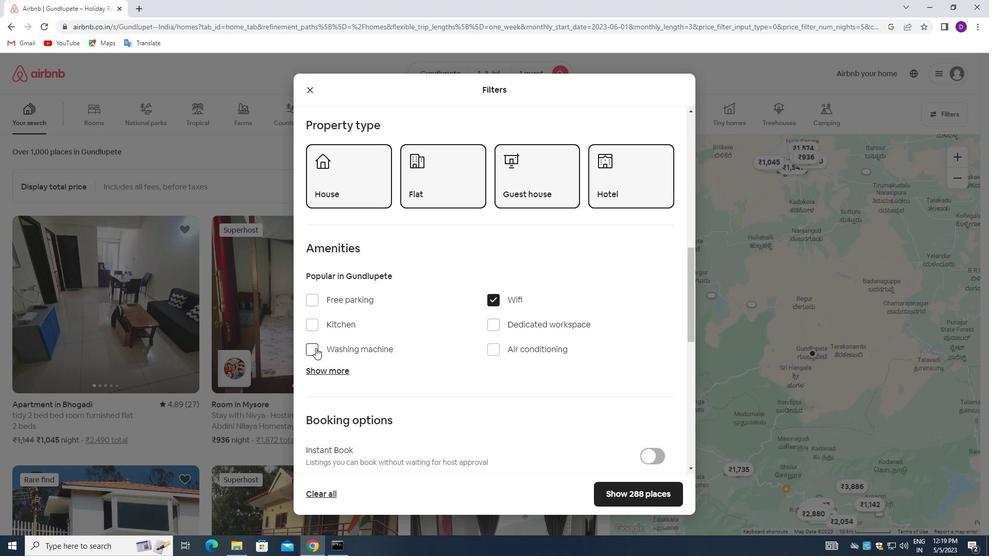 
Action: Mouse moved to (445, 366)
Screenshot: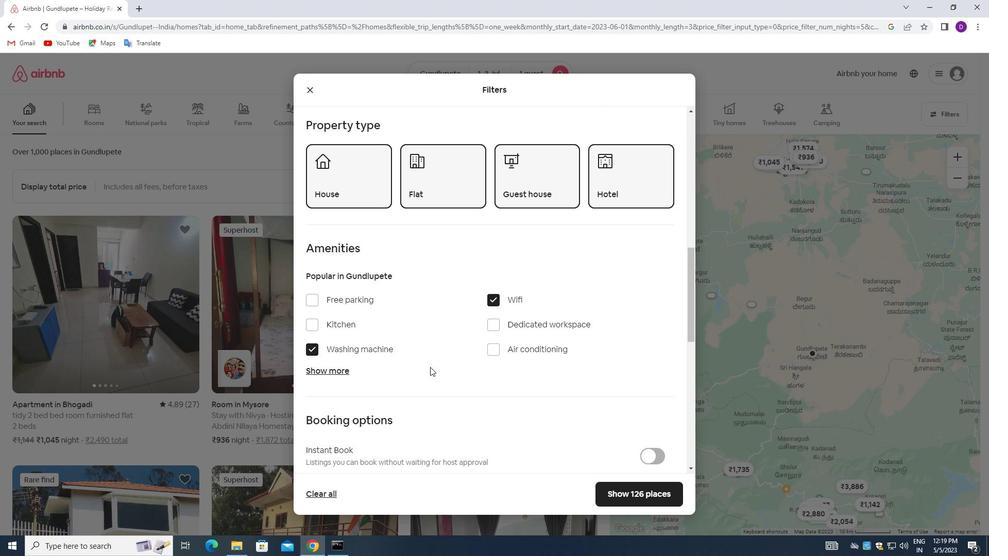 
Action: Mouse scrolled (445, 365) with delta (0, 0)
Screenshot: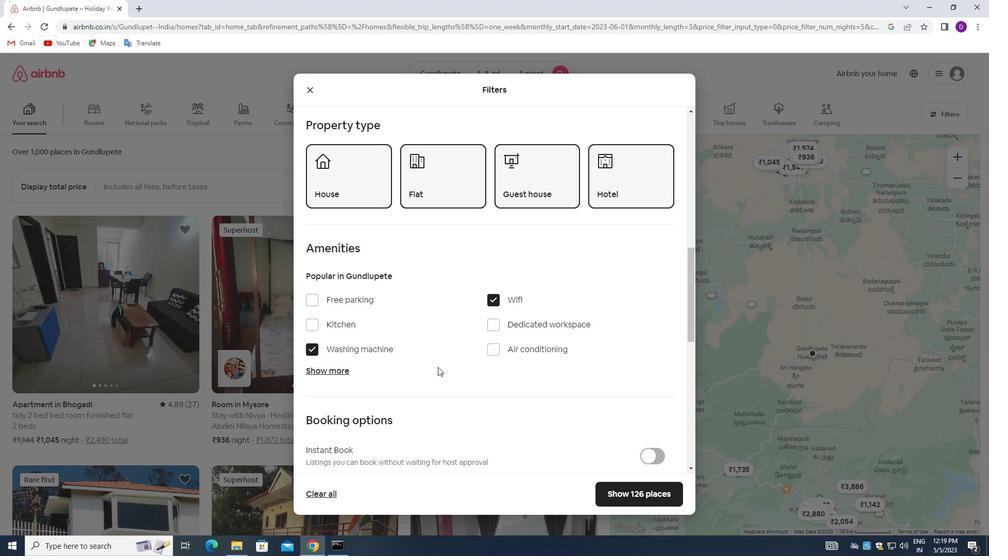 
Action: Mouse moved to (446, 365)
Screenshot: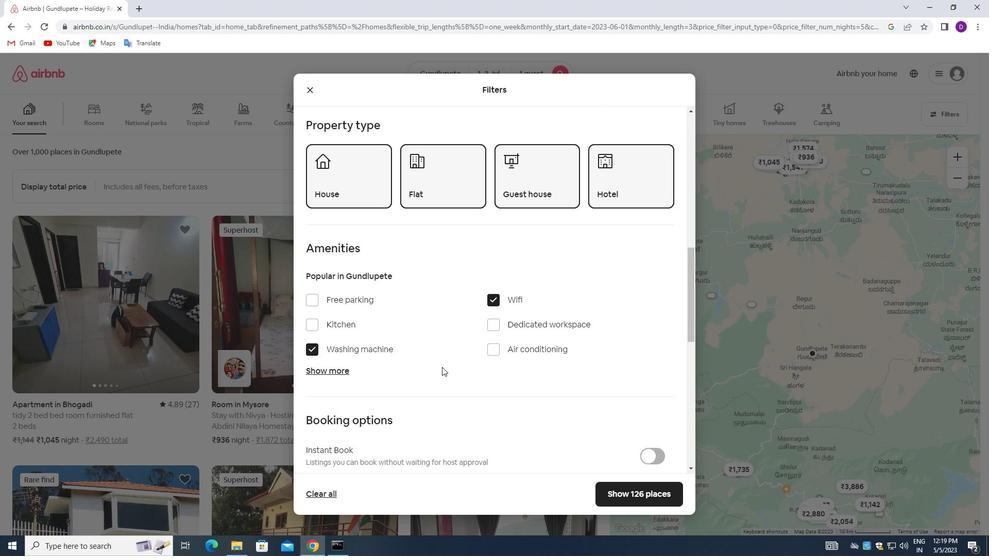 
Action: Mouse scrolled (446, 365) with delta (0, 0)
Screenshot: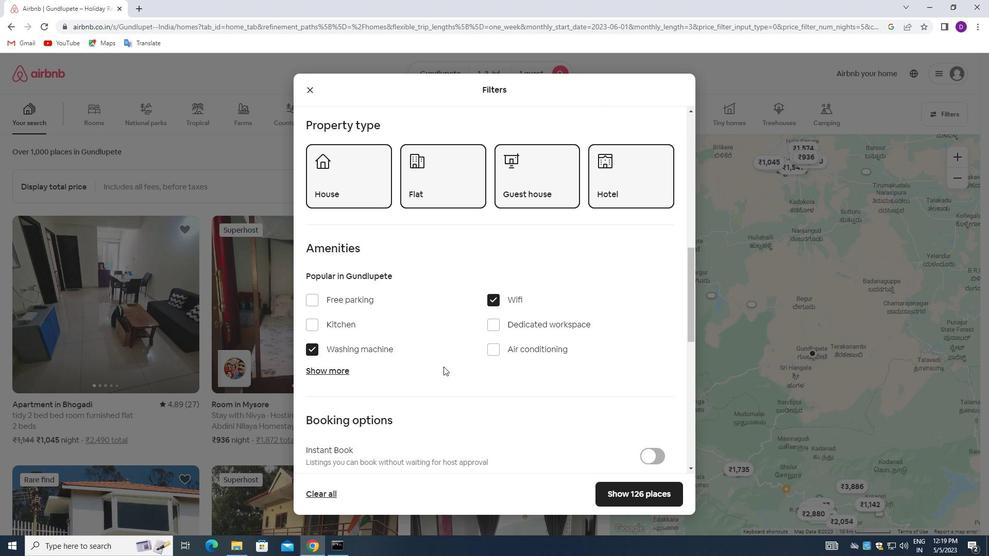
Action: Mouse moved to (492, 361)
Screenshot: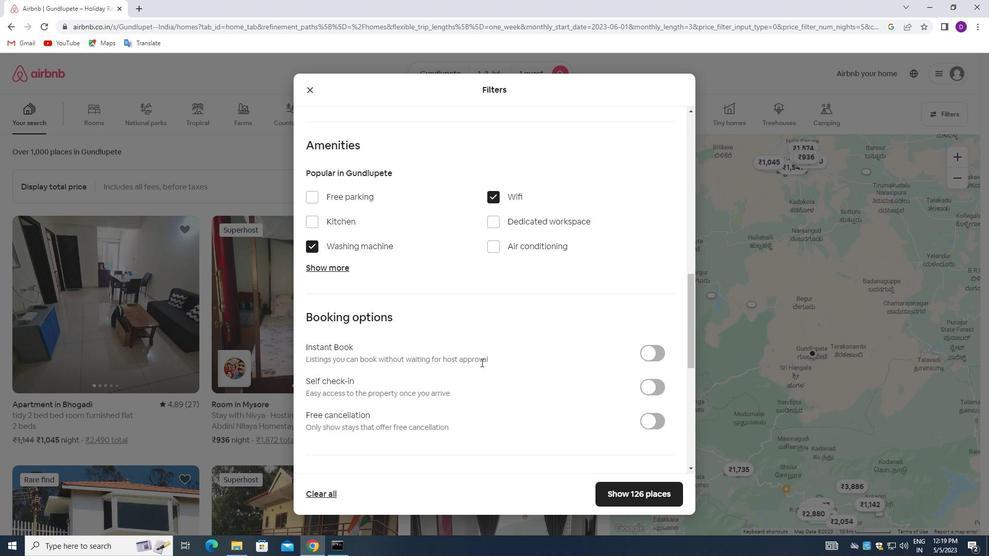 
Action: Mouse scrolled (492, 361) with delta (0, 0)
Screenshot: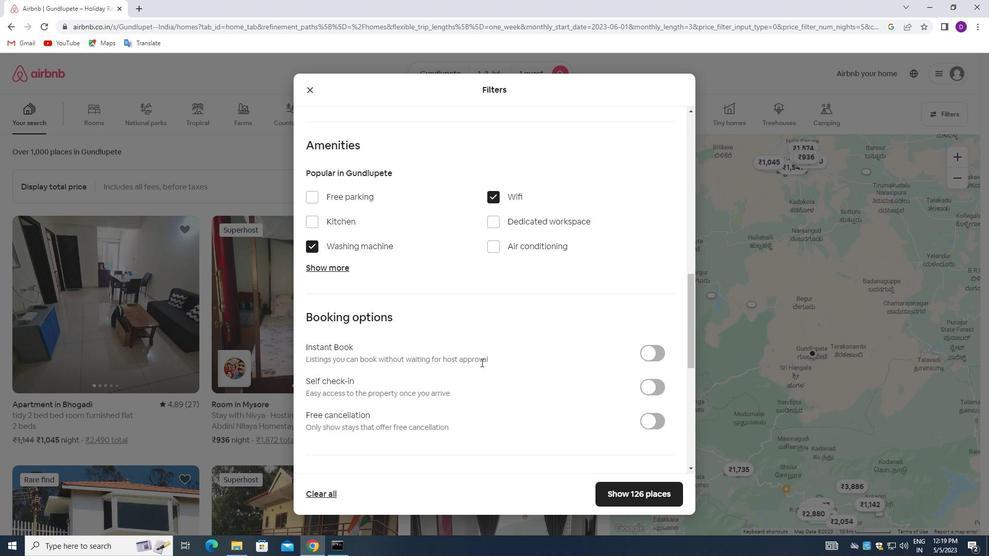 
Action: Mouse moved to (498, 361)
Screenshot: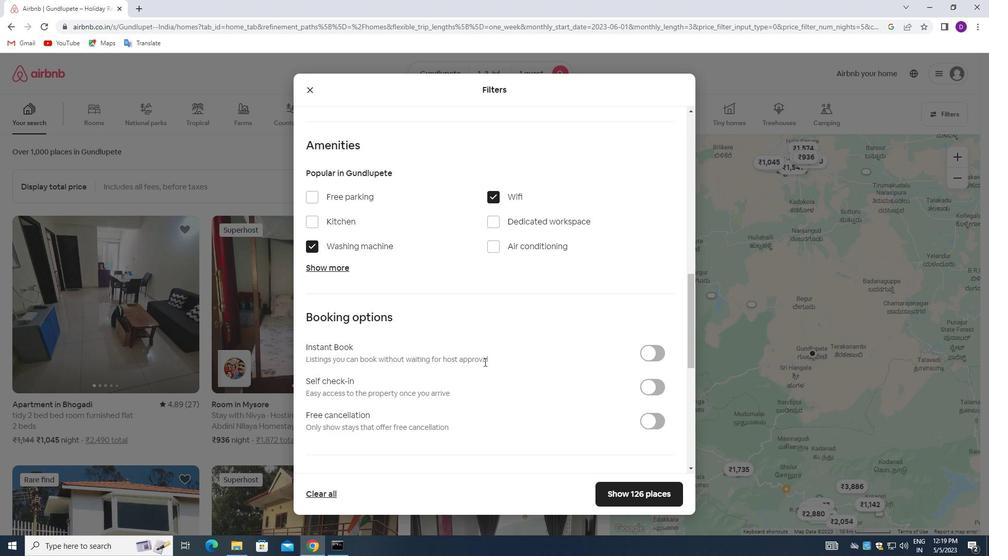 
Action: Mouse scrolled (498, 360) with delta (0, 0)
Screenshot: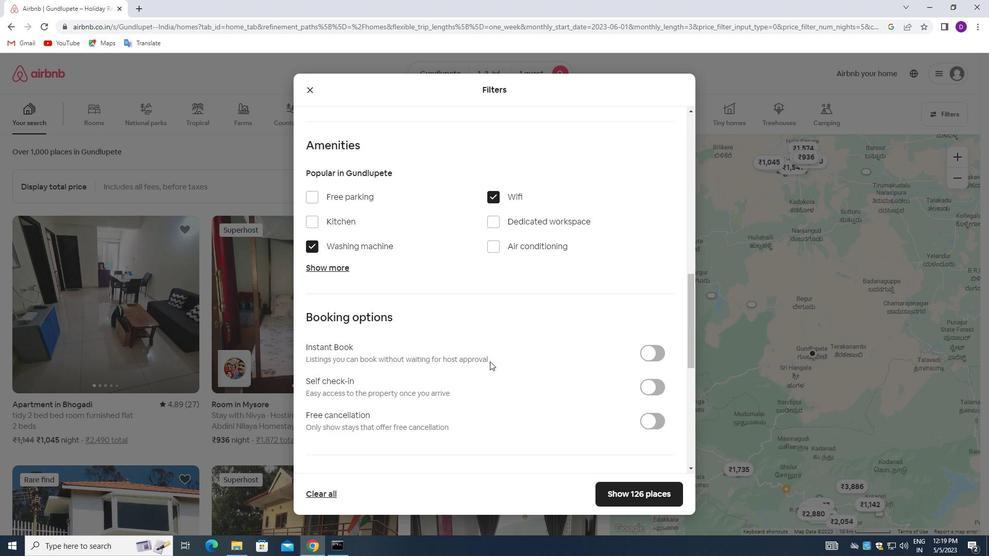 
Action: Mouse moved to (648, 285)
Screenshot: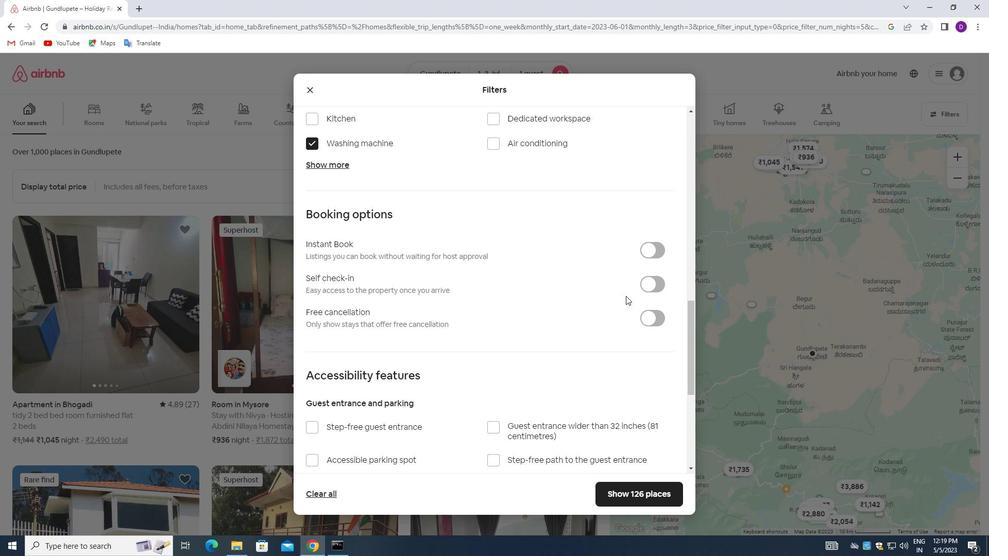 
Action: Mouse pressed left at (648, 285)
Screenshot: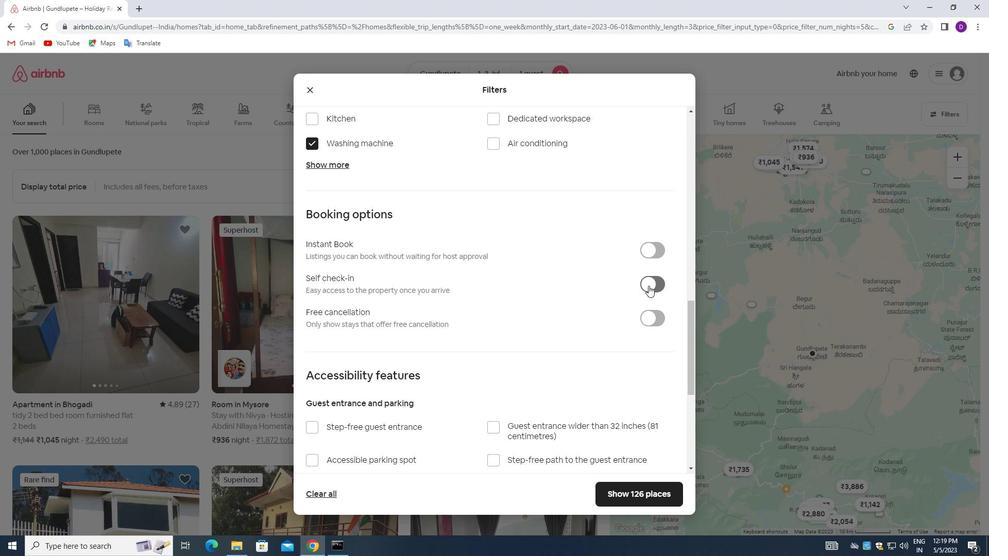 
Action: Mouse moved to (446, 349)
Screenshot: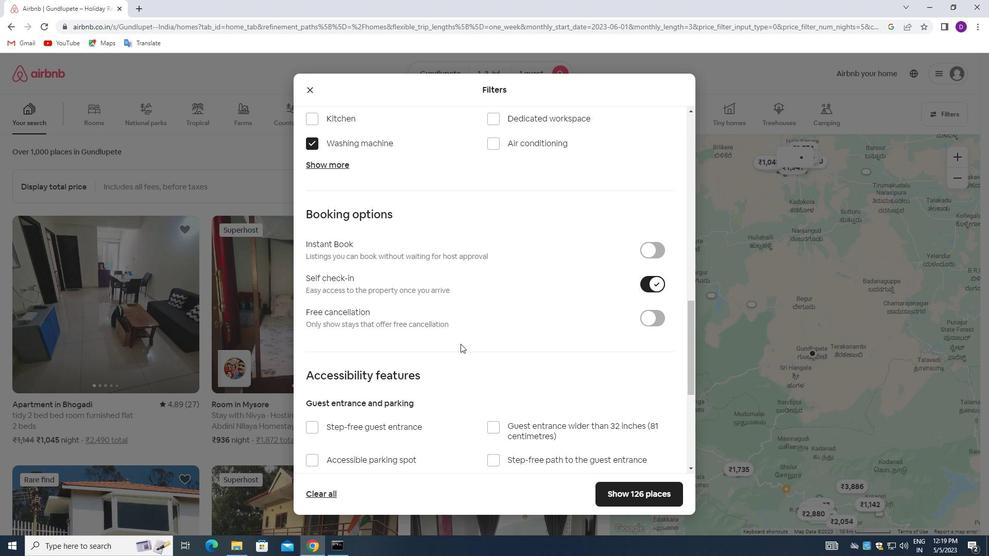 
Action: Mouse scrolled (446, 348) with delta (0, 0)
Screenshot: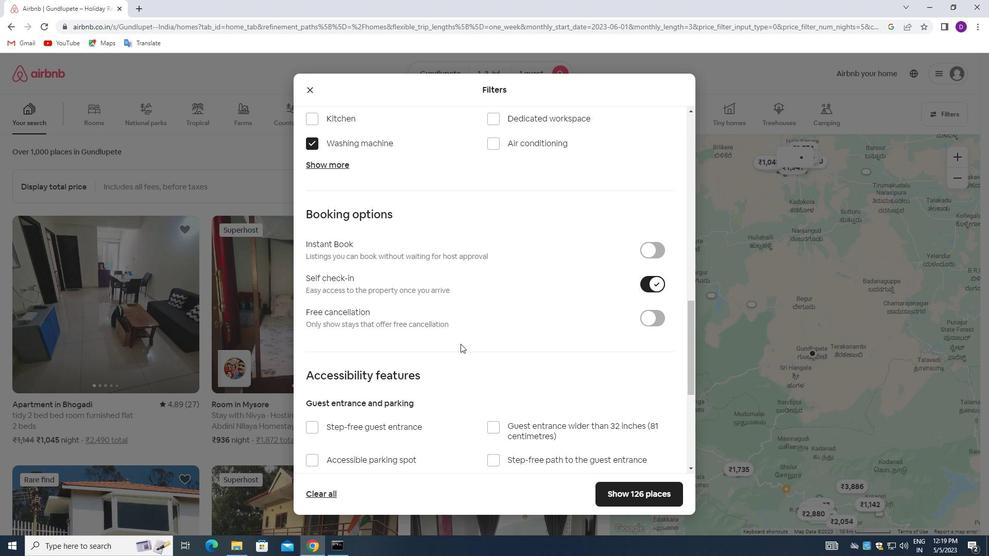 
Action: Mouse moved to (445, 349)
Screenshot: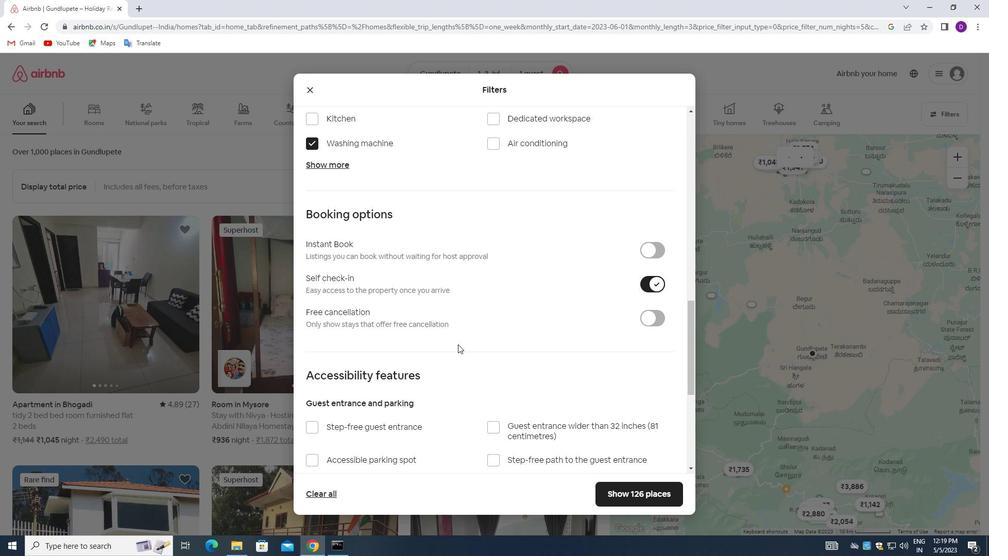 
Action: Mouse scrolled (445, 349) with delta (0, 0)
Screenshot: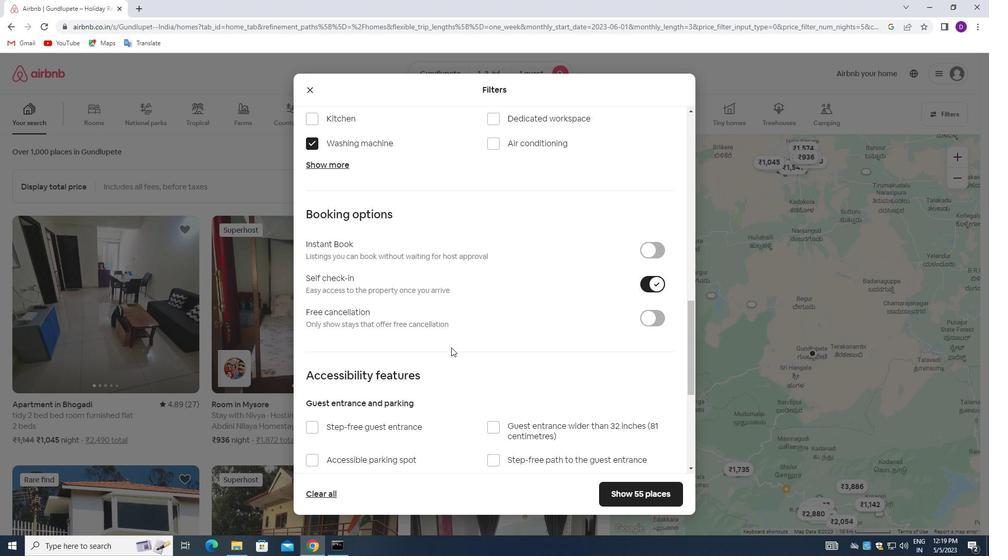
Action: Mouse moved to (447, 358)
Screenshot: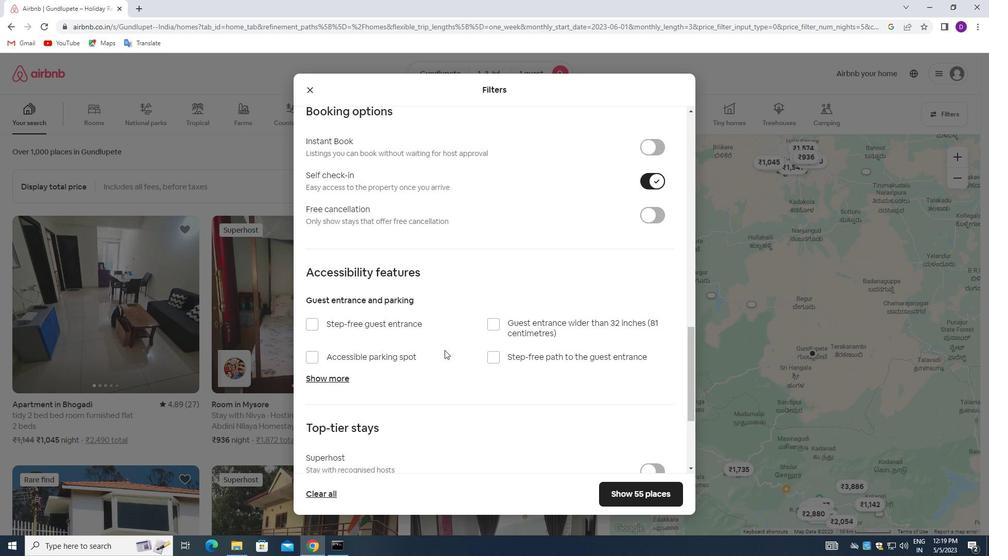 
Action: Mouse scrolled (447, 358) with delta (0, 0)
Screenshot: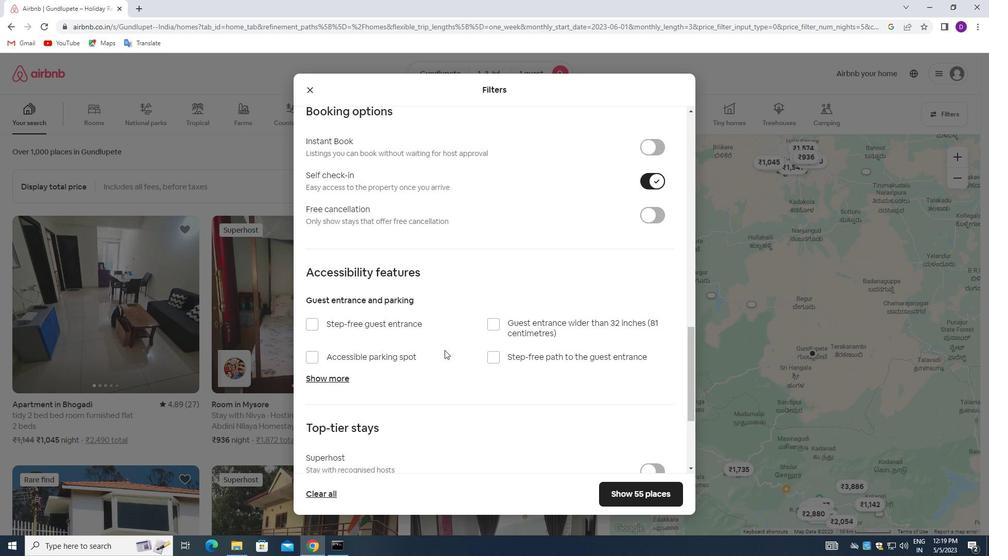 
Action: Mouse moved to (448, 360)
Screenshot: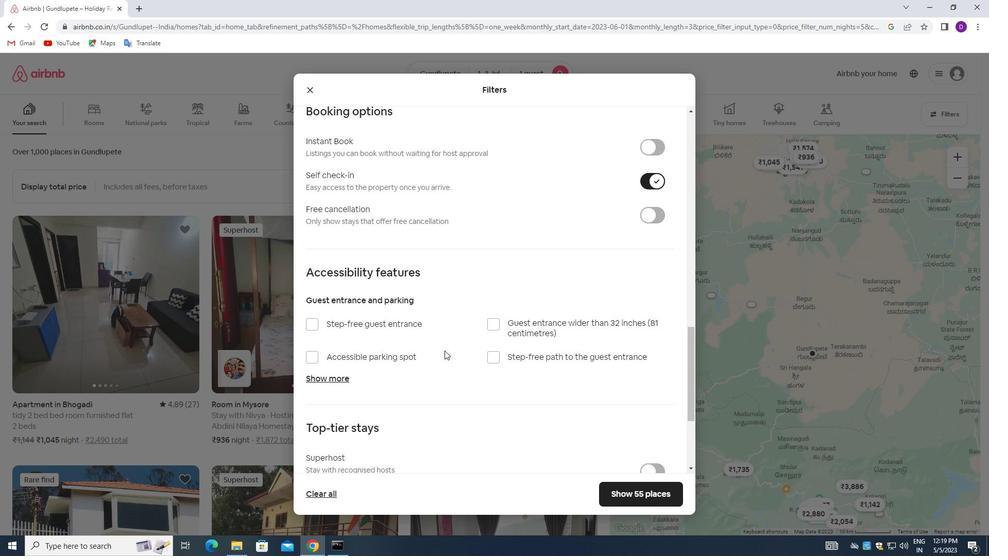 
Action: Mouse scrolled (448, 359) with delta (0, 0)
Screenshot: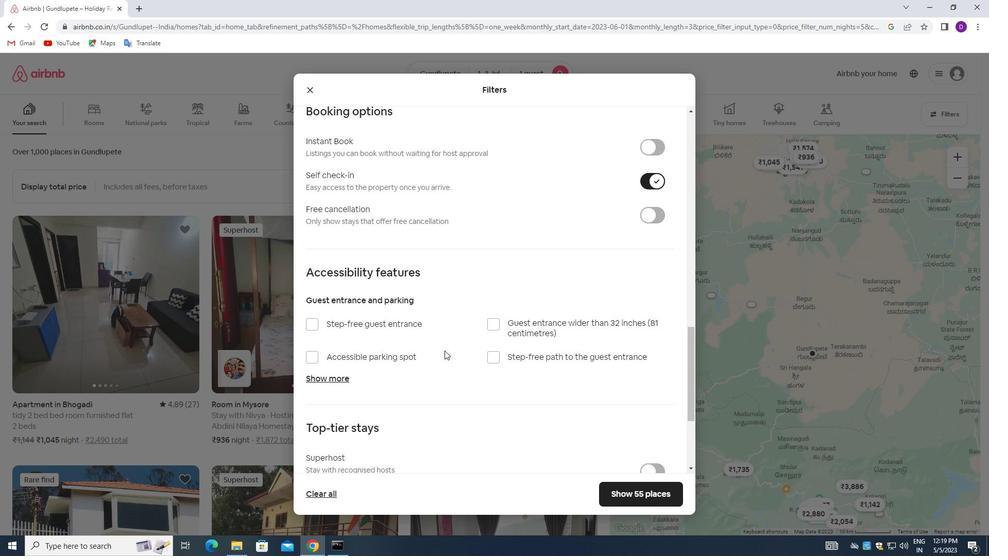 
Action: Mouse moved to (448, 362)
Screenshot: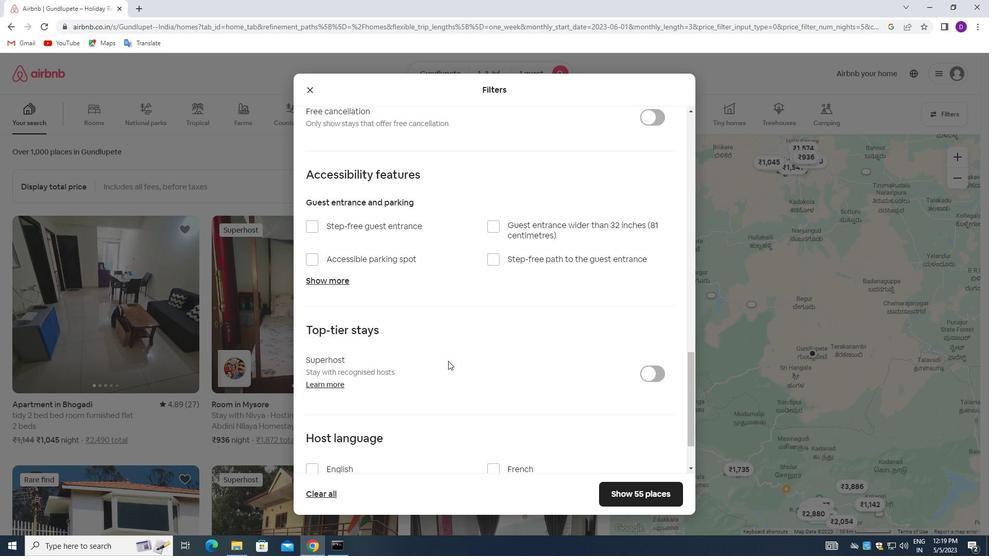 
Action: Mouse scrolled (448, 361) with delta (0, 0)
Screenshot: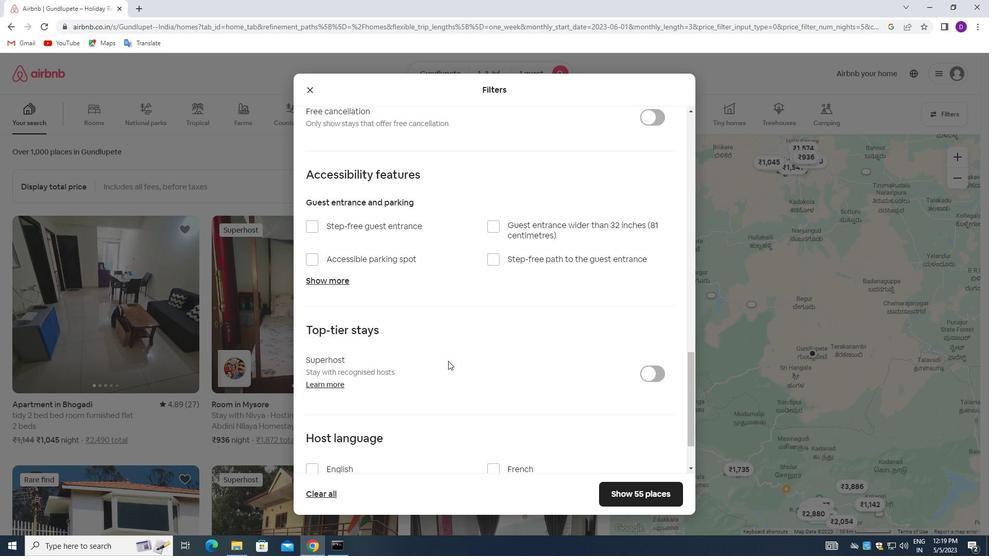 
Action: Mouse moved to (449, 364)
Screenshot: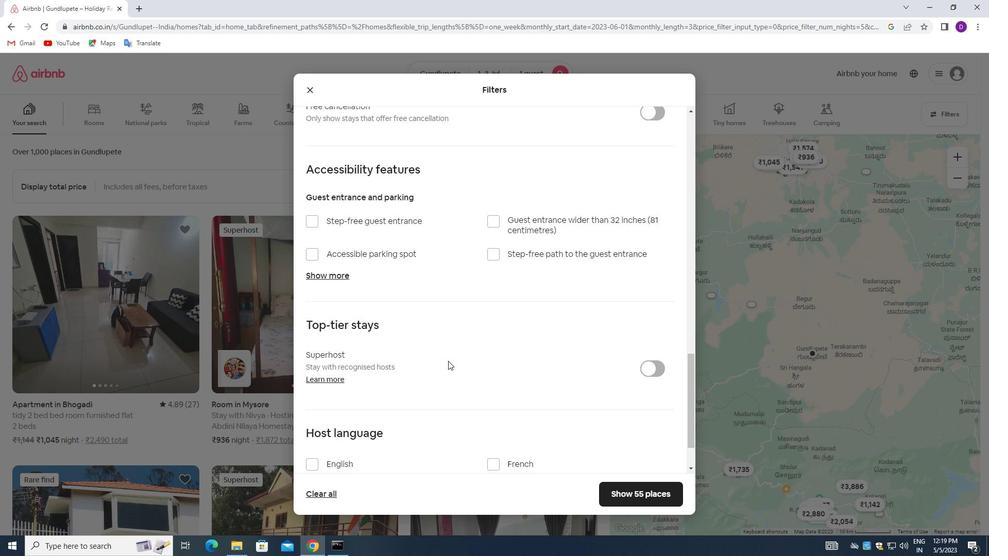
Action: Mouse scrolled (449, 364) with delta (0, 0)
Screenshot: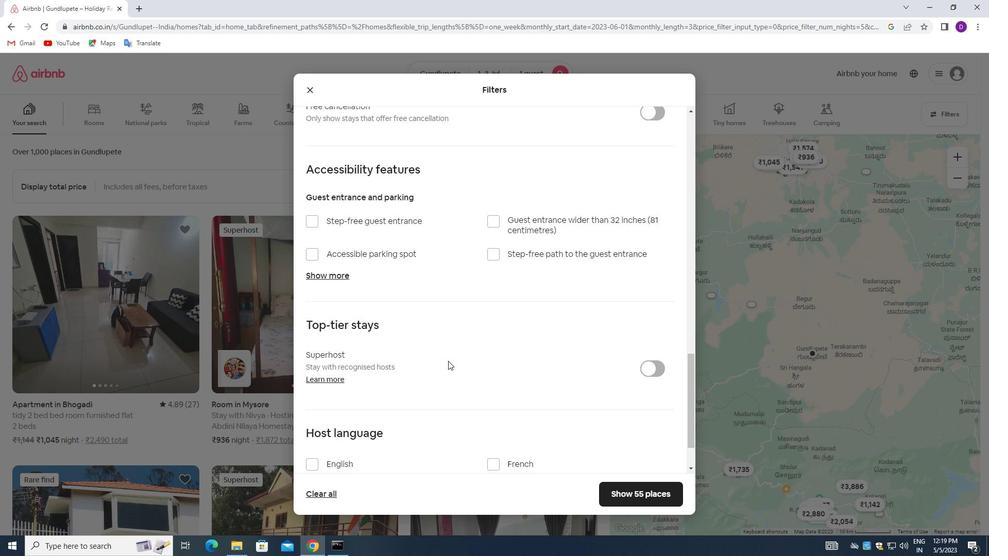 
Action: Mouse moved to (450, 368)
Screenshot: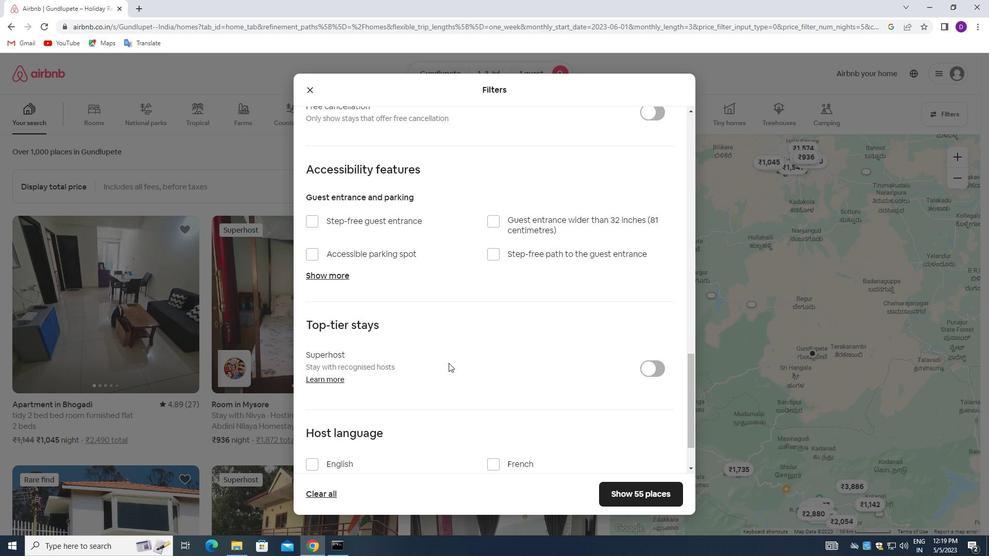
Action: Mouse scrolled (450, 367) with delta (0, 0)
Screenshot: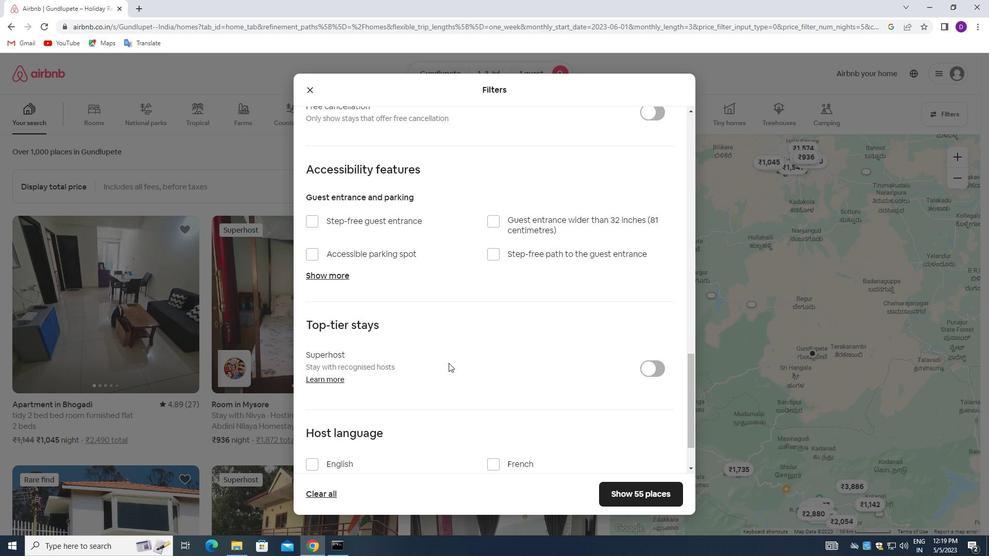 
Action: Mouse moved to (313, 400)
Screenshot: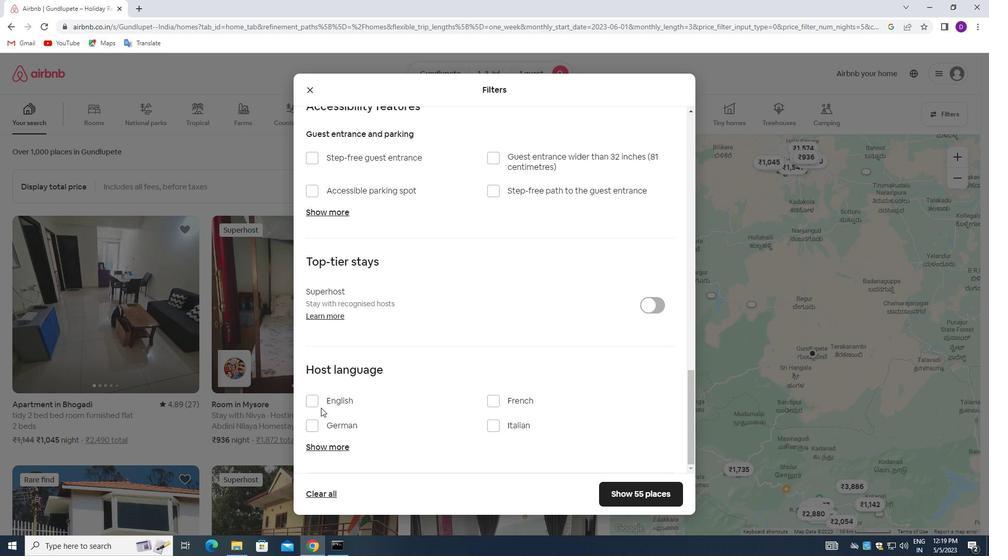 
Action: Mouse pressed left at (313, 400)
Screenshot: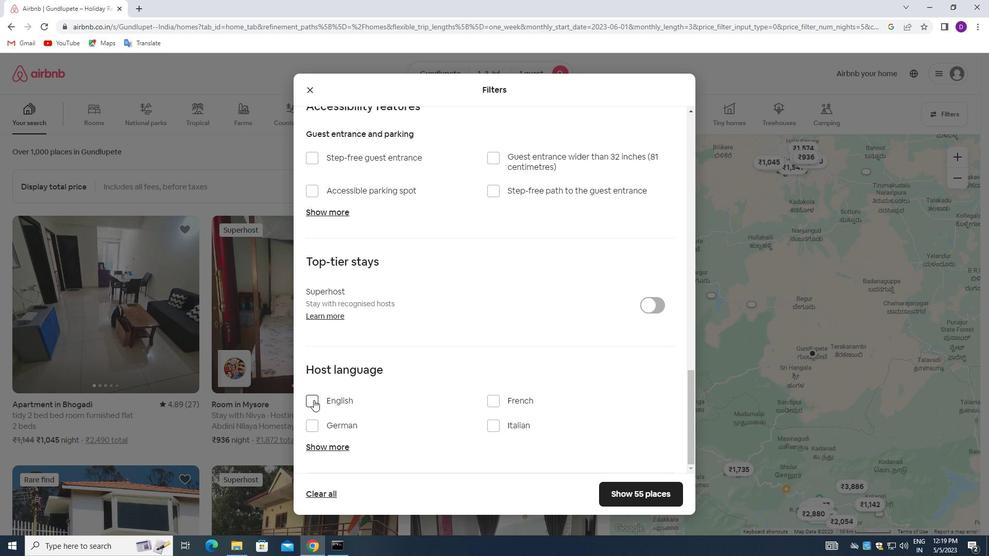 
Action: Mouse moved to (622, 453)
Screenshot: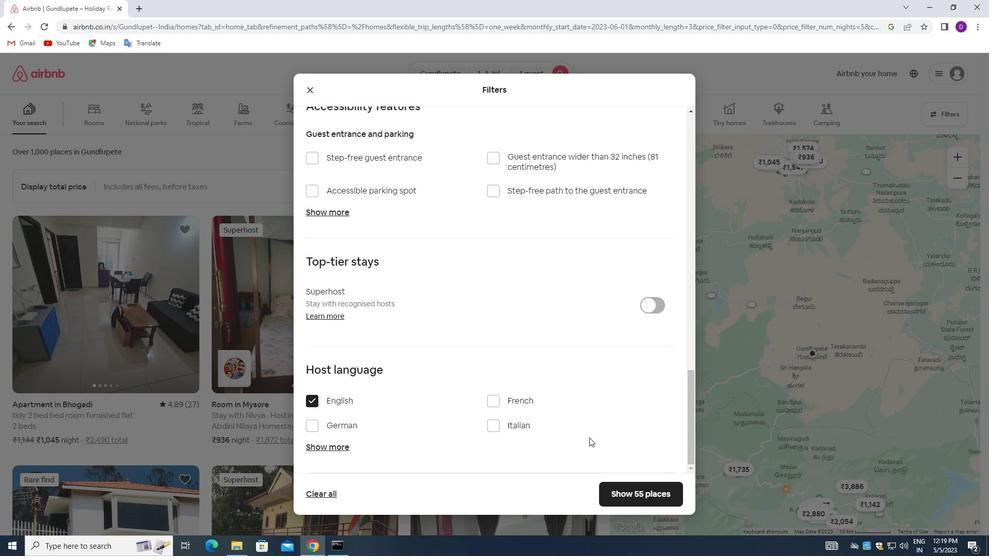 
Action: Mouse scrolled (622, 453) with delta (0, 0)
Screenshot: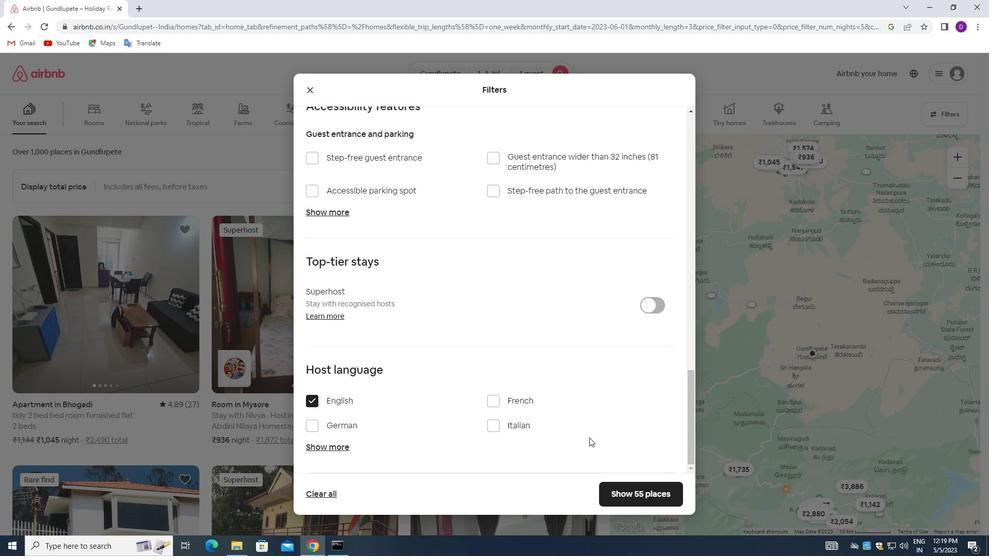 
Action: Mouse moved to (622, 454)
Screenshot: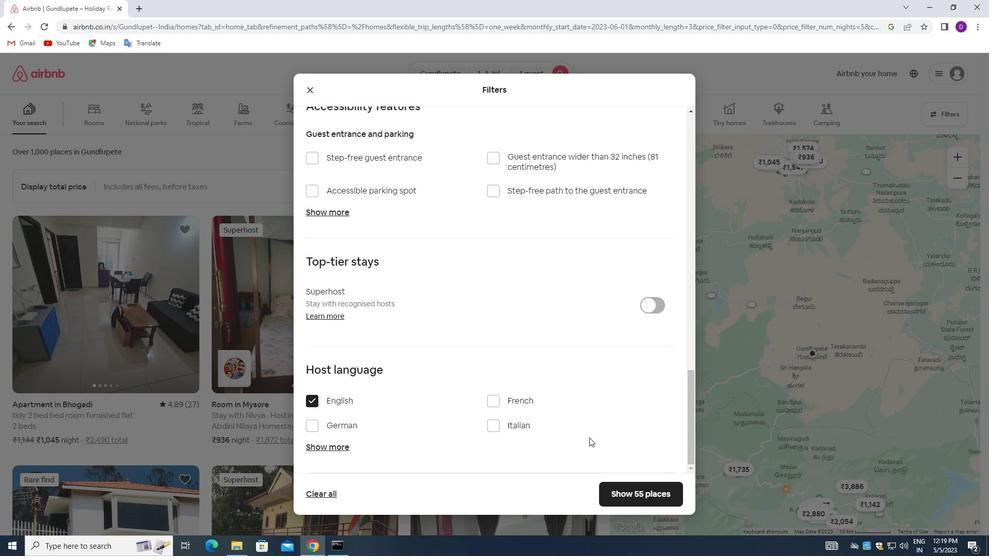 
Action: Mouse scrolled (622, 453) with delta (0, 0)
Screenshot: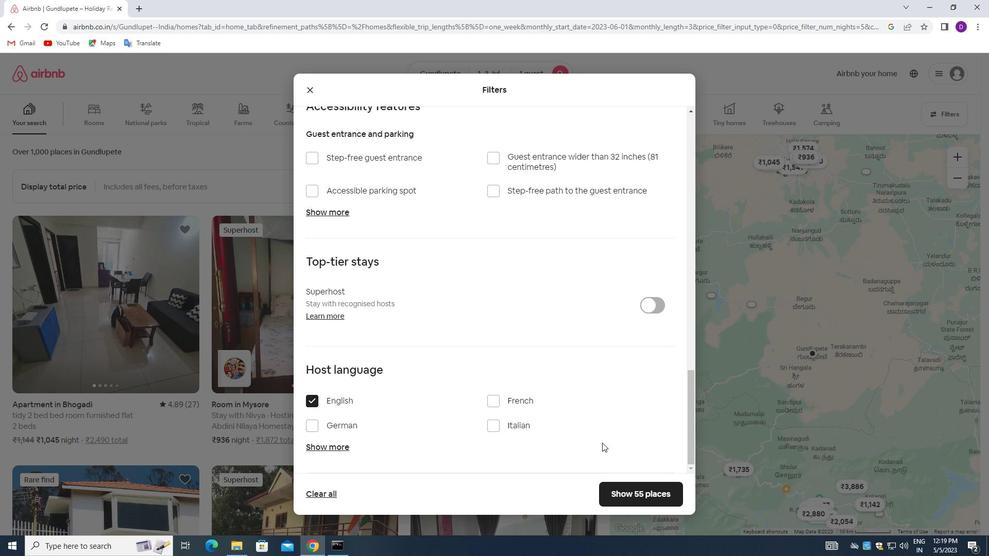 
Action: Mouse moved to (608, 492)
Screenshot: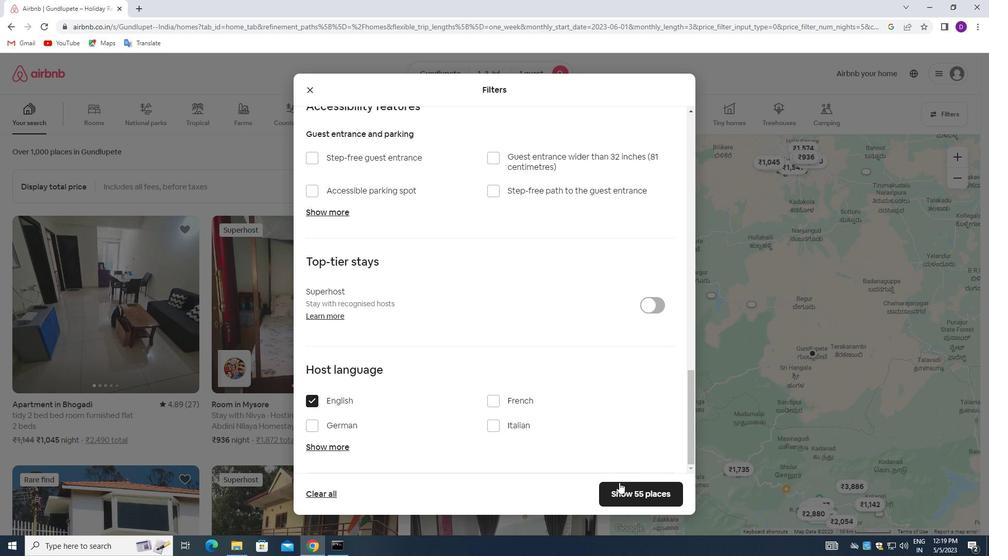 
Action: Mouse pressed left at (608, 492)
Screenshot: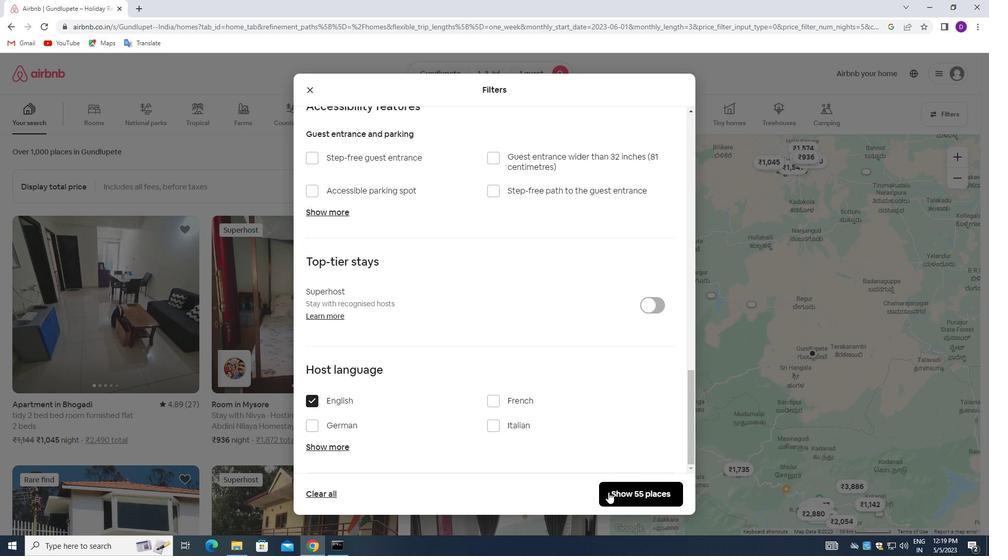 
Action: Mouse moved to (567, 347)
Screenshot: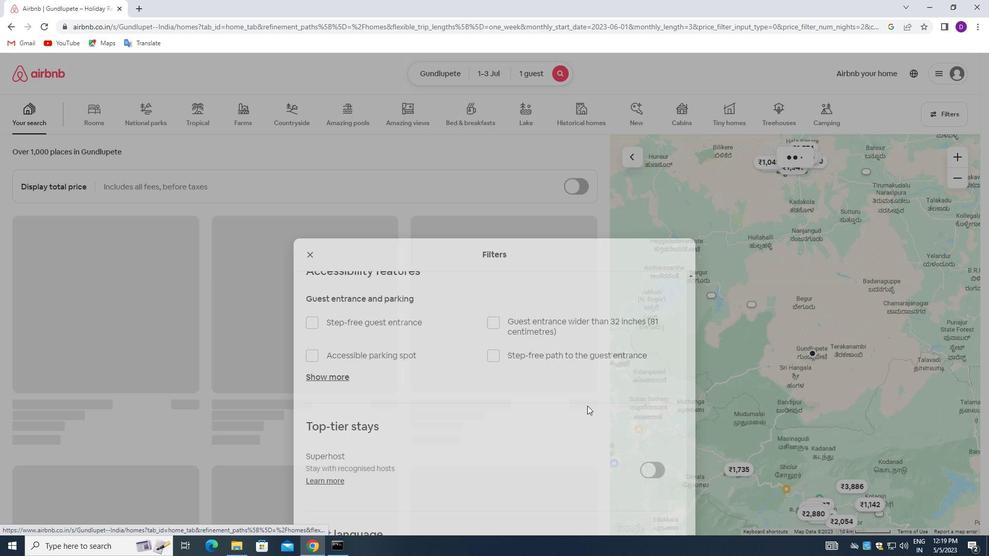 
